 Task: Search one way flight ticket for 4 adults, 2 children, 2 infants in seat and 1 infant on lap in premium economy from Knoxville: Mcghee Tyson Airport to Riverton: Central Wyoming Regional Airport (was Riverton Regional) on 8-4-2023. Choice of flights is United. Number of bags: 2 checked bags. Price is upto 74000. Outbound departure time preference is 8:30.
Action: Mouse moved to (339, 417)
Screenshot: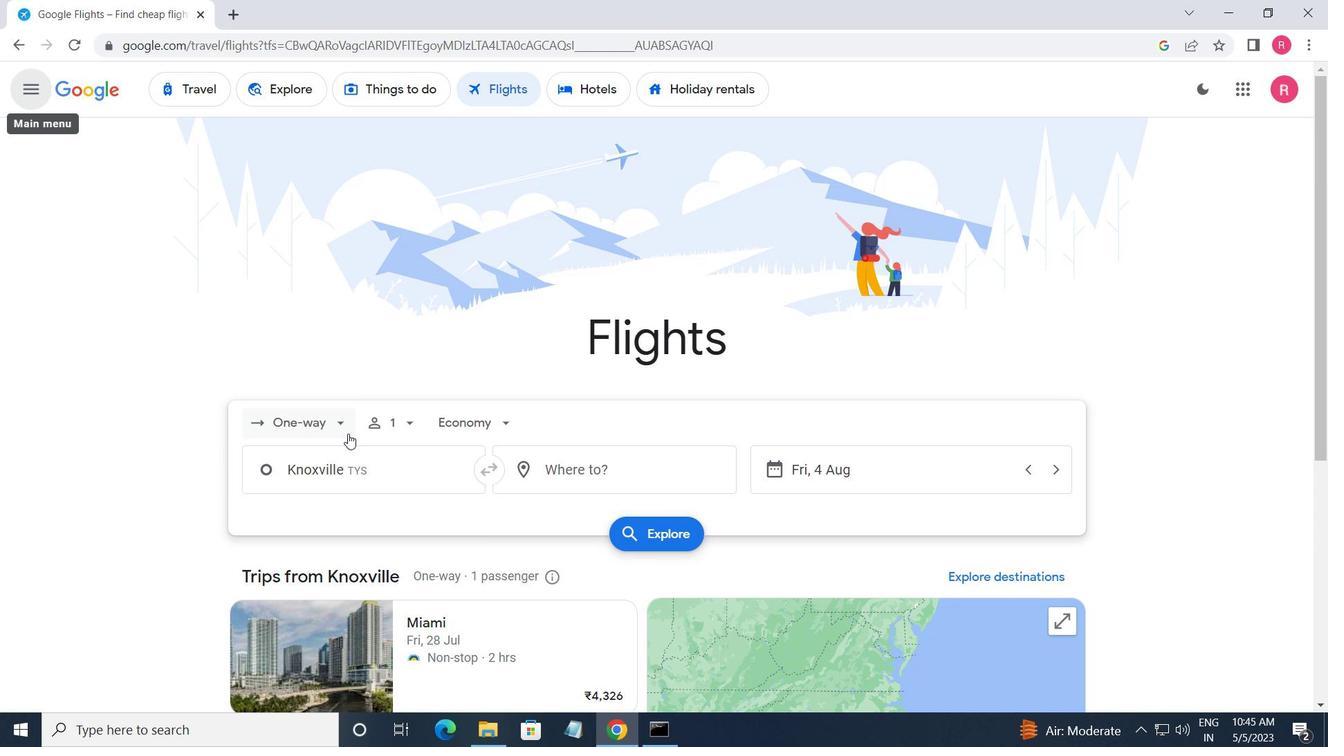 
Action: Mouse pressed left at (339, 417)
Screenshot: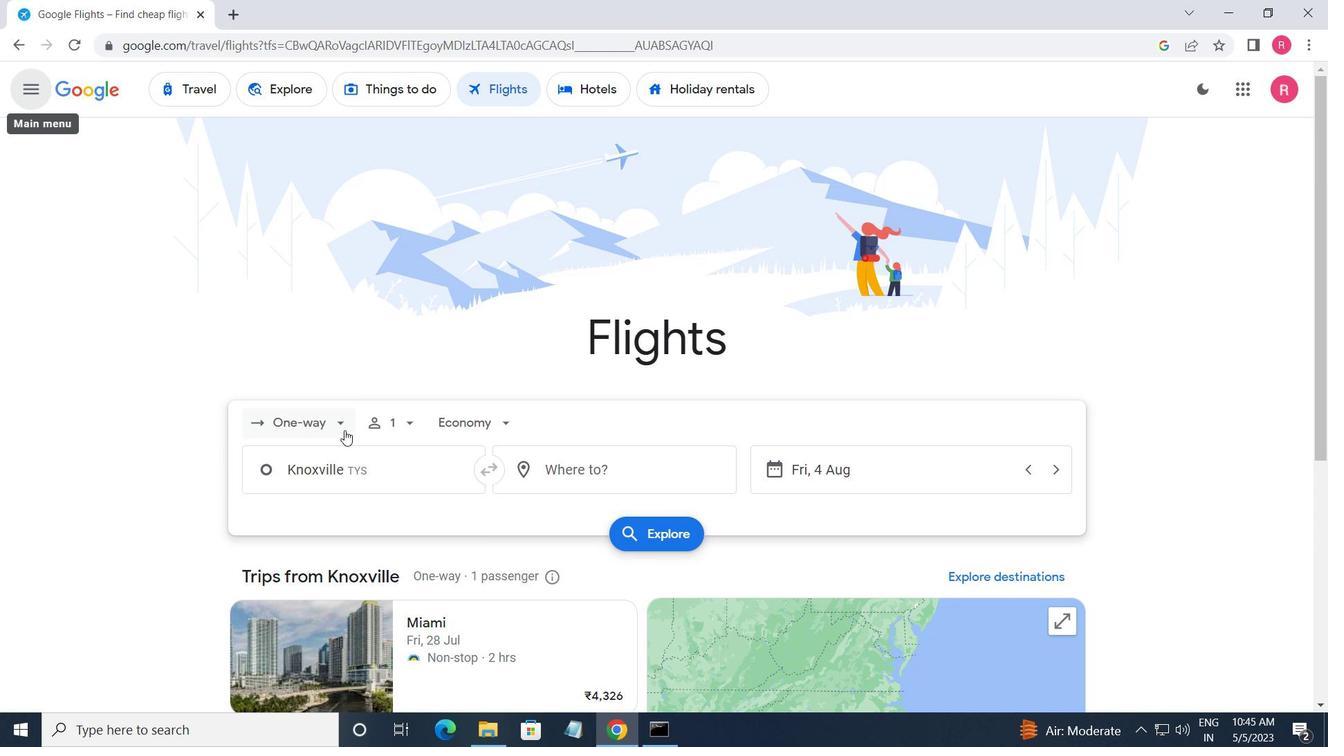 
Action: Mouse moved to (348, 505)
Screenshot: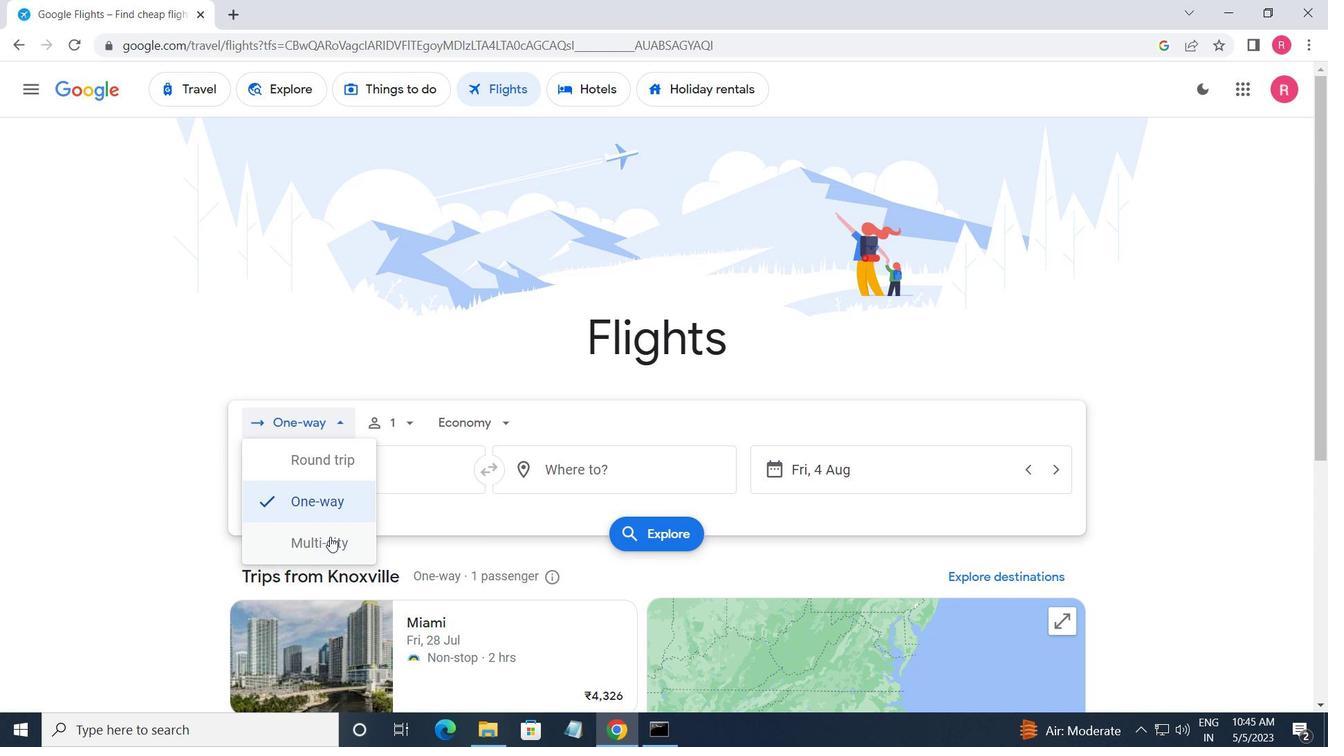 
Action: Mouse pressed left at (348, 505)
Screenshot: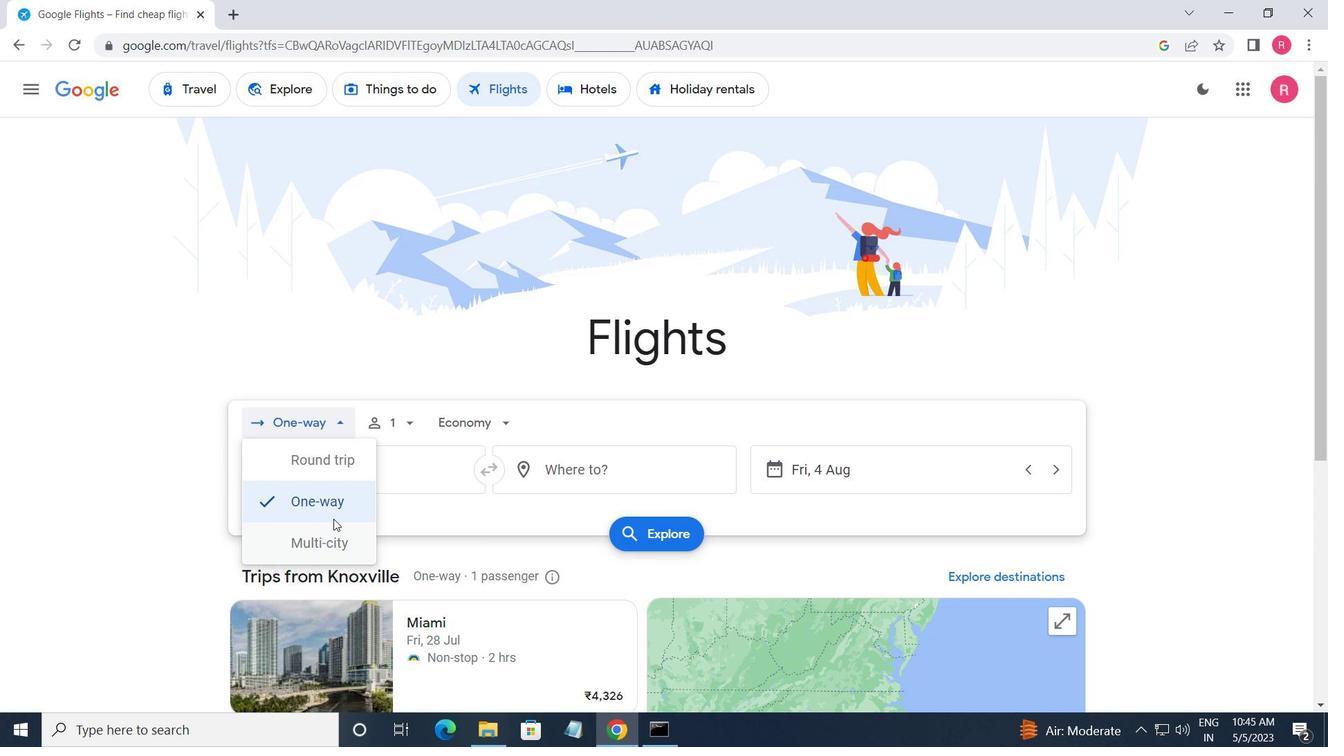 
Action: Mouse moved to (394, 426)
Screenshot: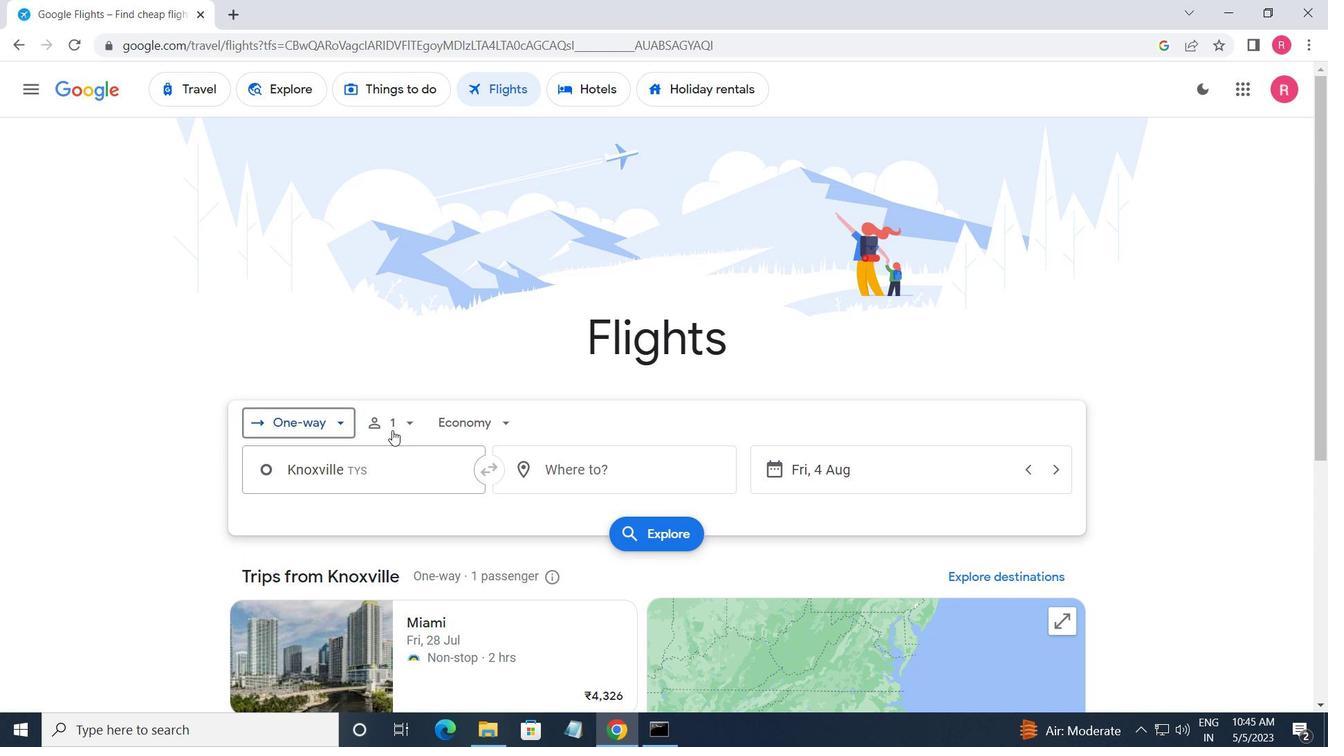 
Action: Mouse pressed left at (394, 426)
Screenshot: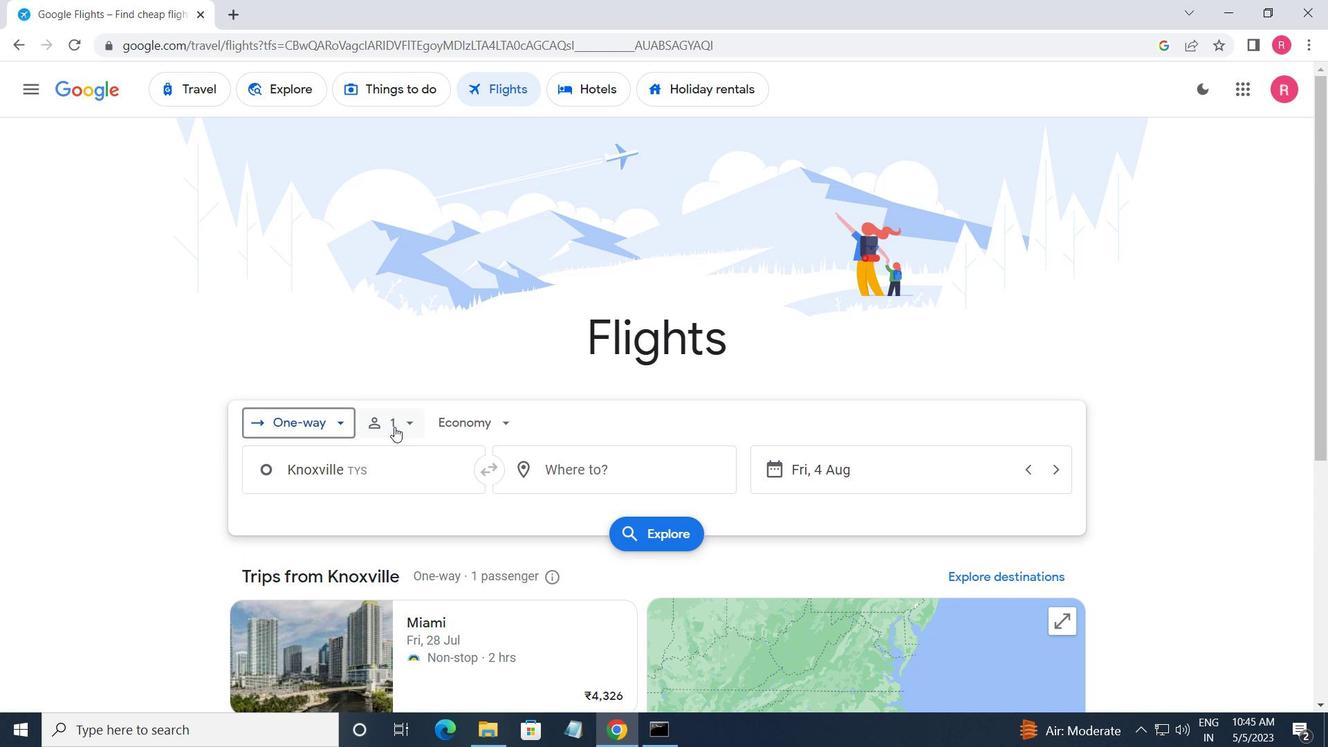 
Action: Mouse moved to (542, 476)
Screenshot: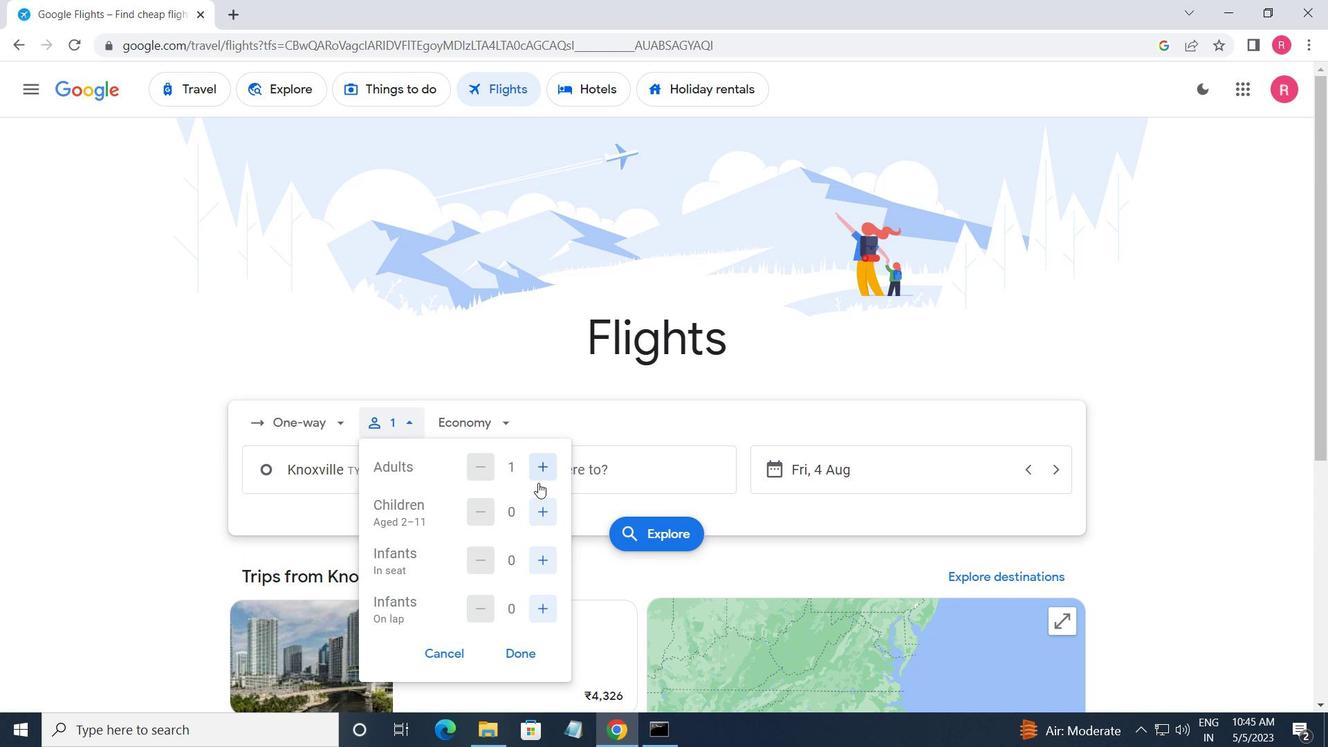 
Action: Mouse pressed left at (542, 476)
Screenshot: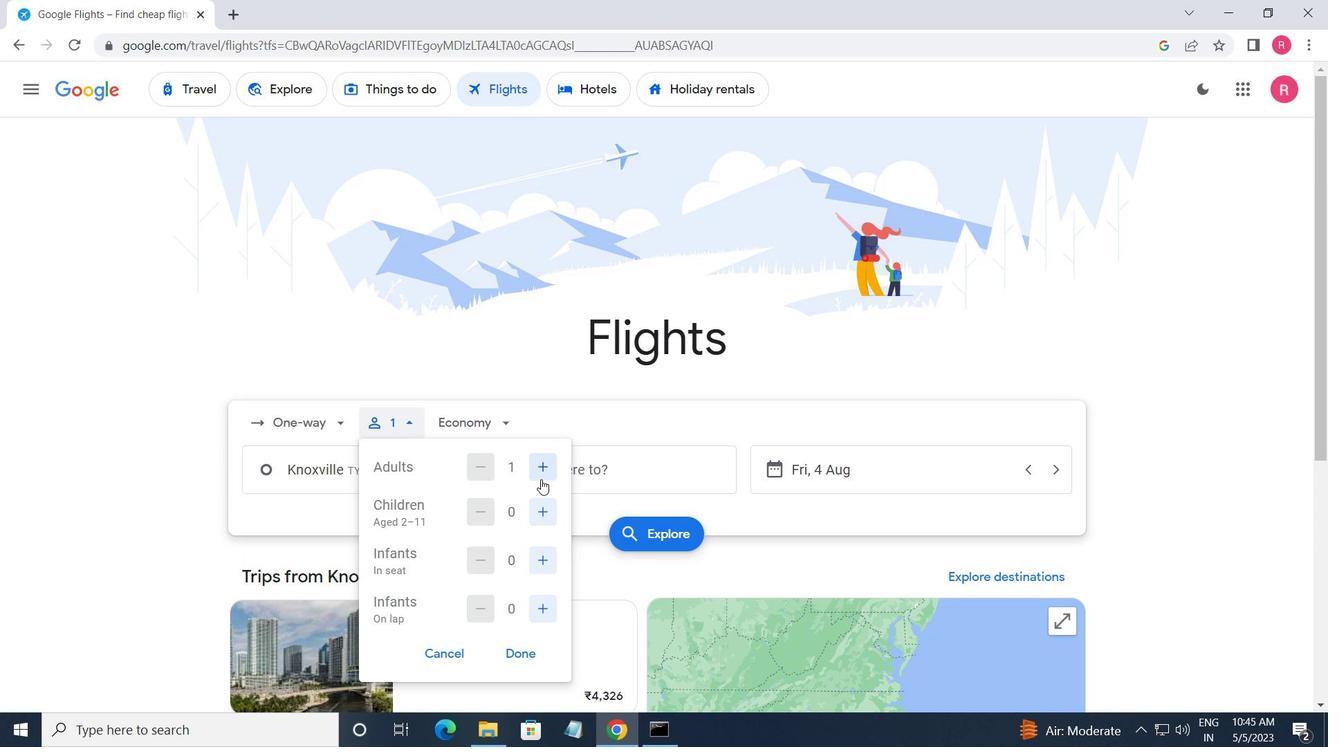 
Action: Mouse pressed left at (542, 476)
Screenshot: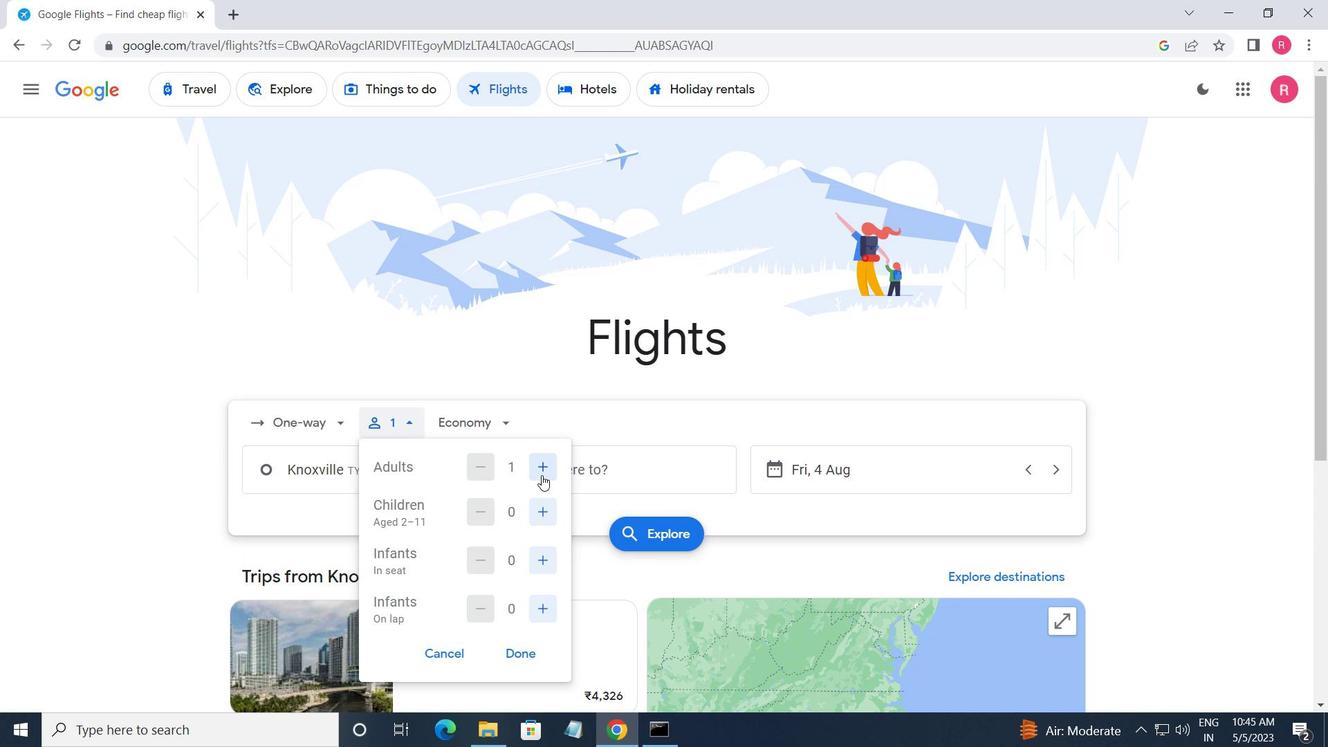 
Action: Mouse pressed left at (542, 476)
Screenshot: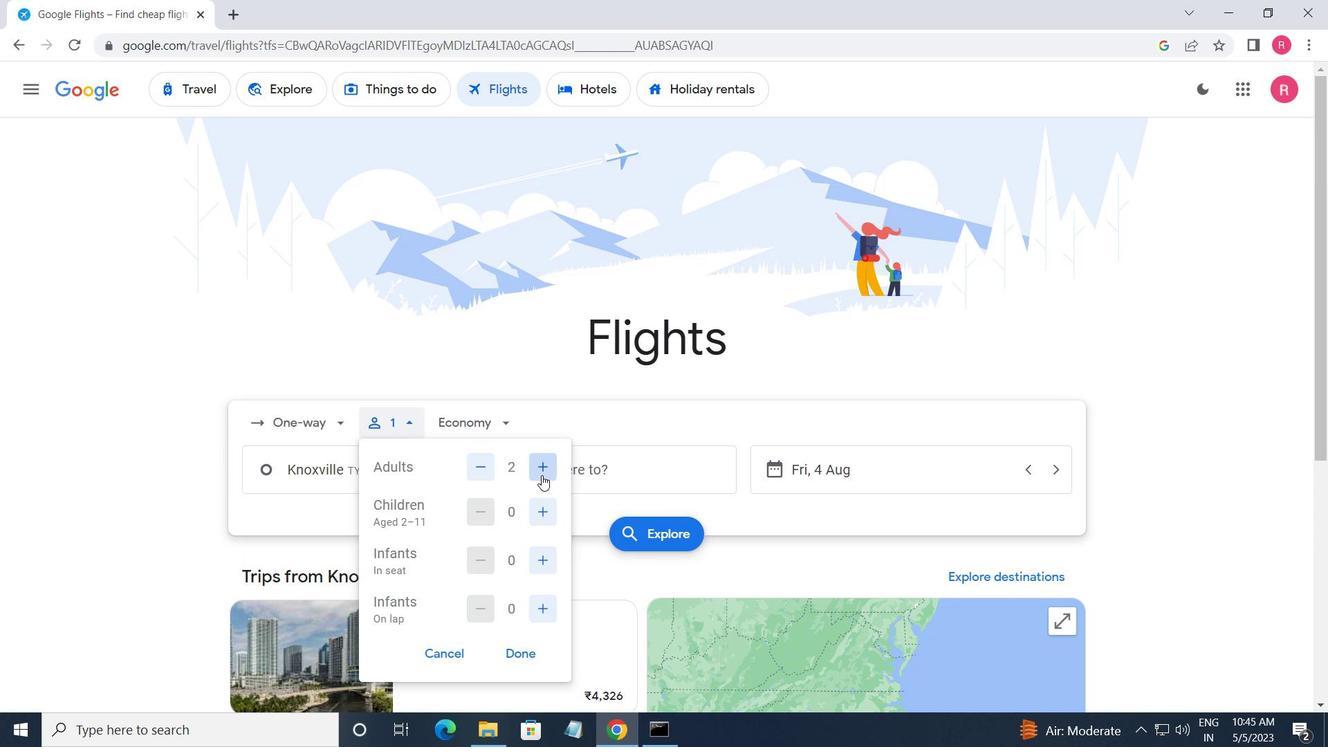 
Action: Mouse moved to (552, 520)
Screenshot: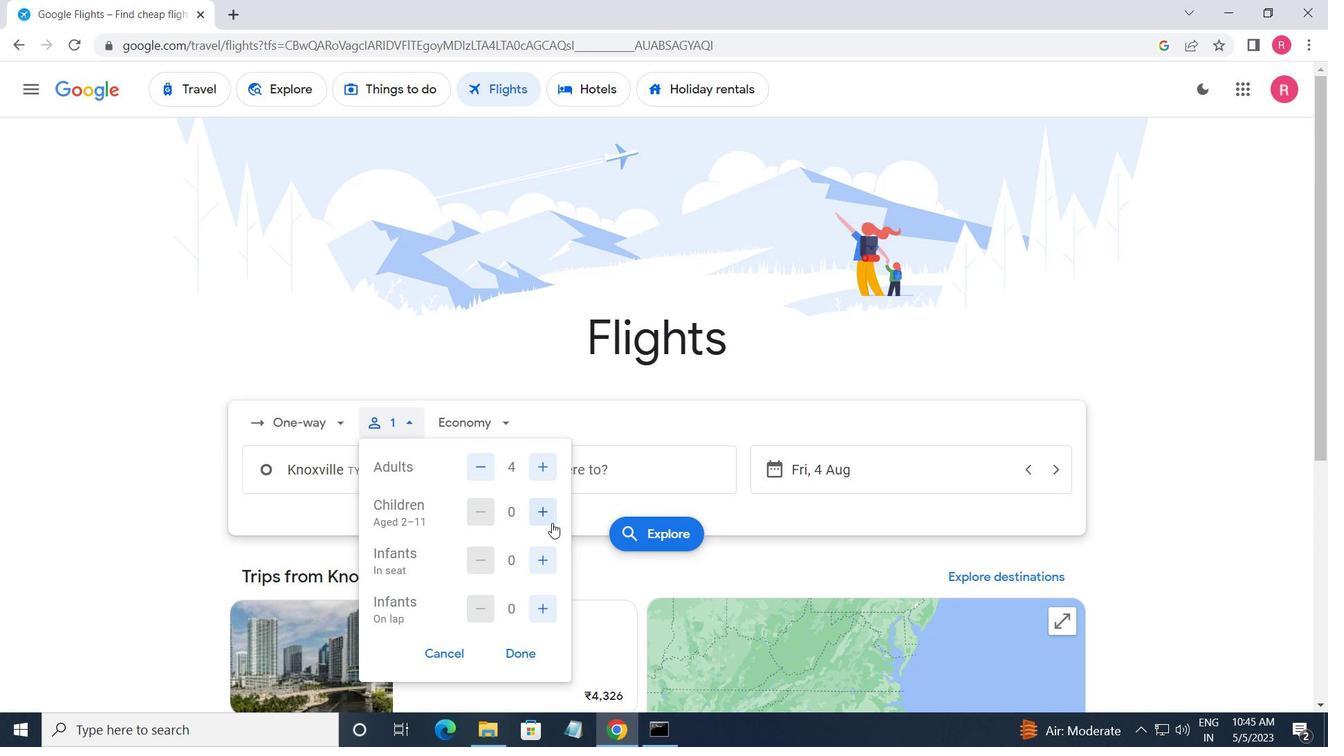 
Action: Mouse pressed left at (552, 520)
Screenshot: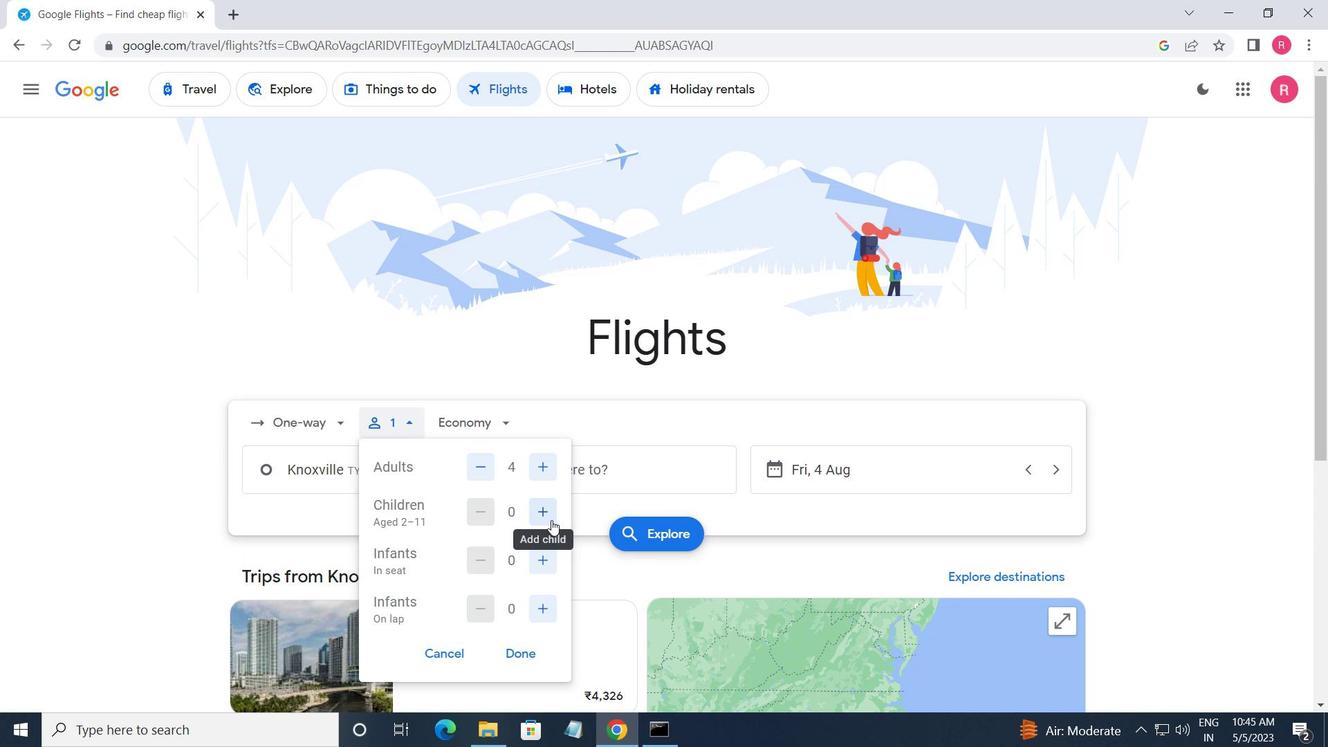 
Action: Mouse pressed left at (552, 520)
Screenshot: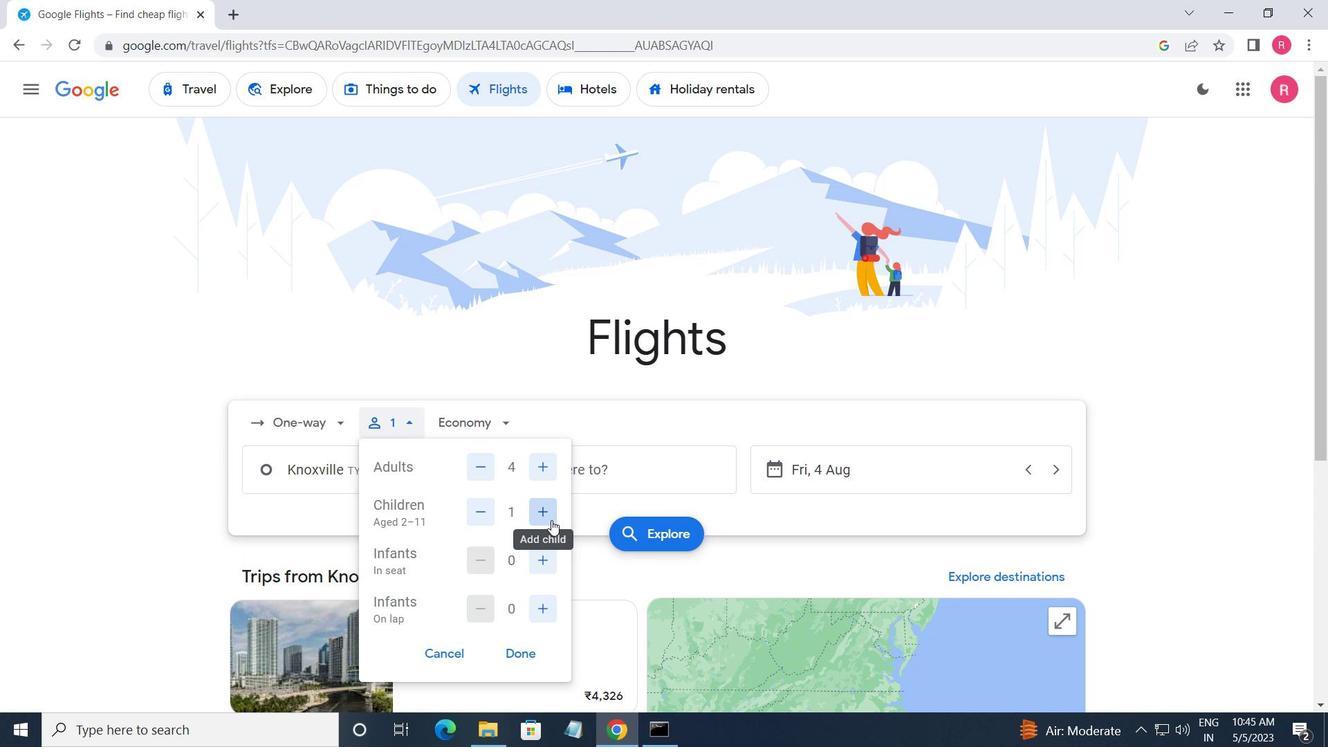 
Action: Mouse moved to (534, 554)
Screenshot: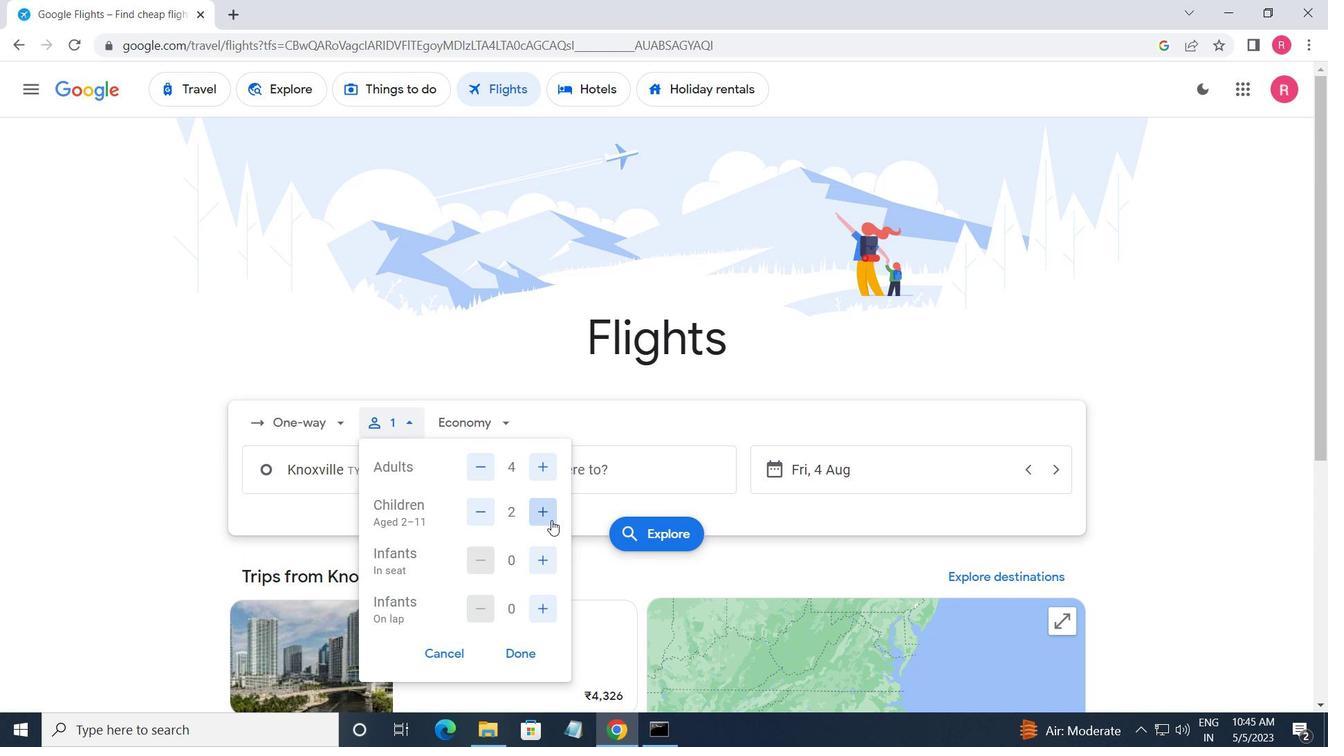 
Action: Mouse pressed left at (534, 554)
Screenshot: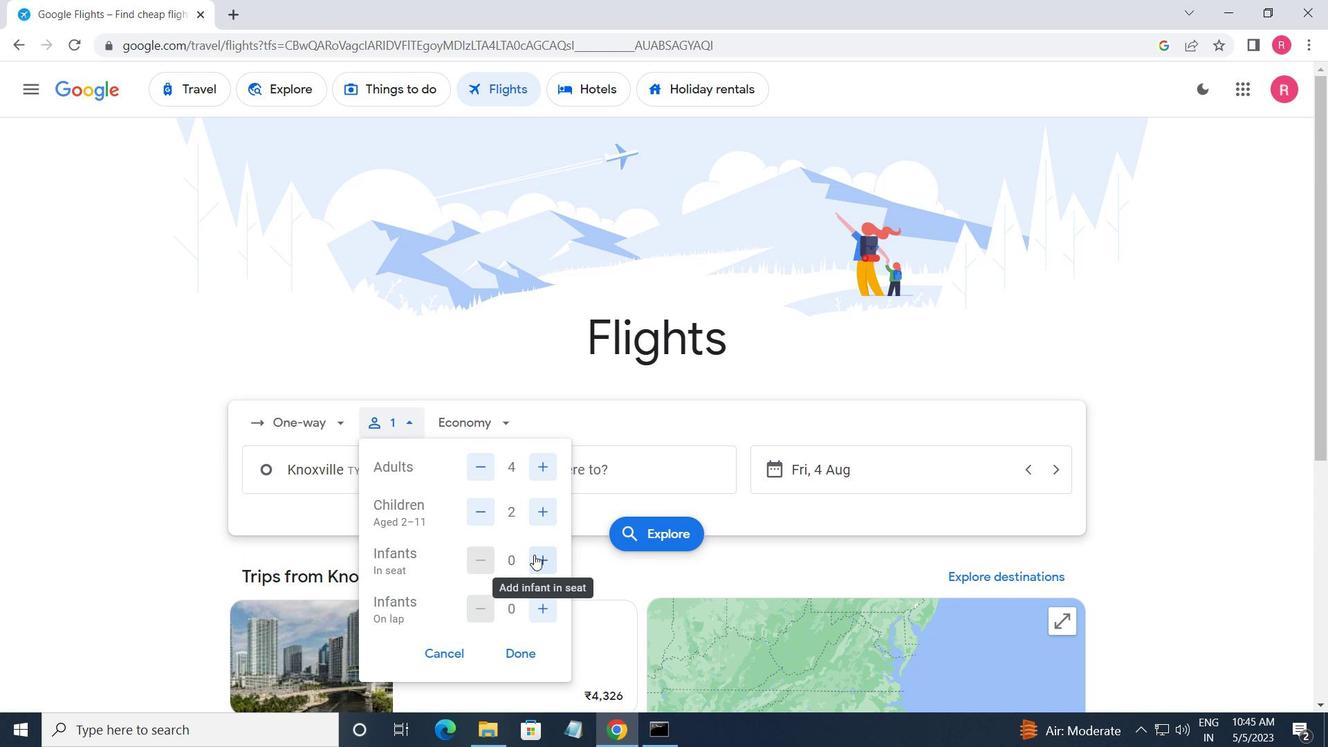 
Action: Mouse pressed left at (534, 554)
Screenshot: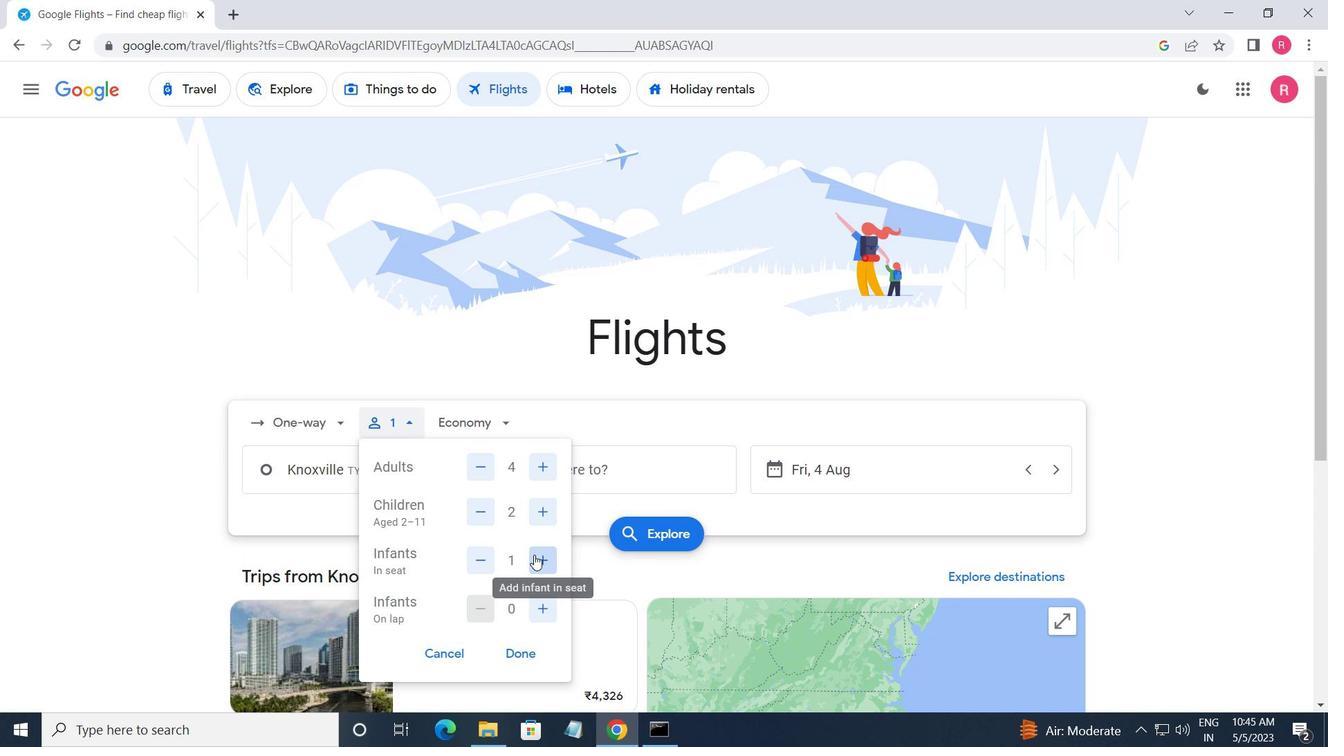 
Action: Mouse moved to (535, 617)
Screenshot: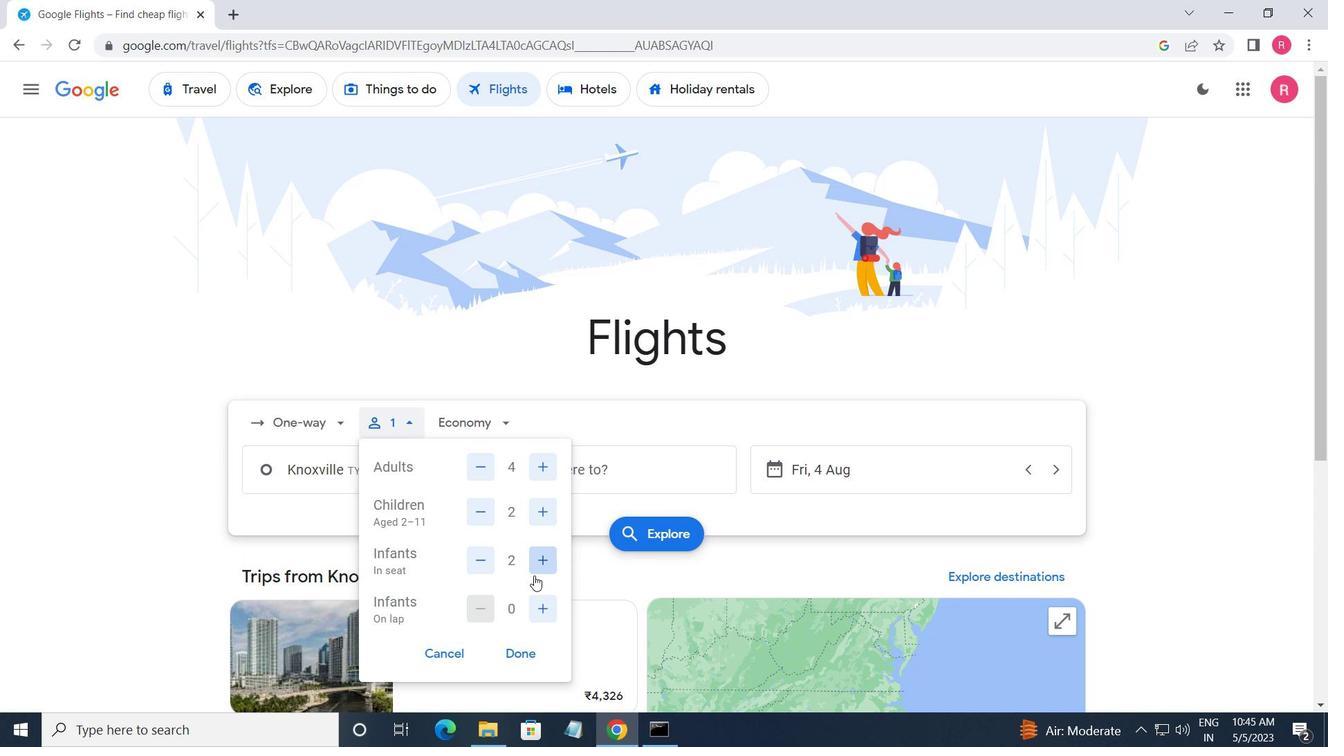 
Action: Mouse pressed left at (535, 617)
Screenshot: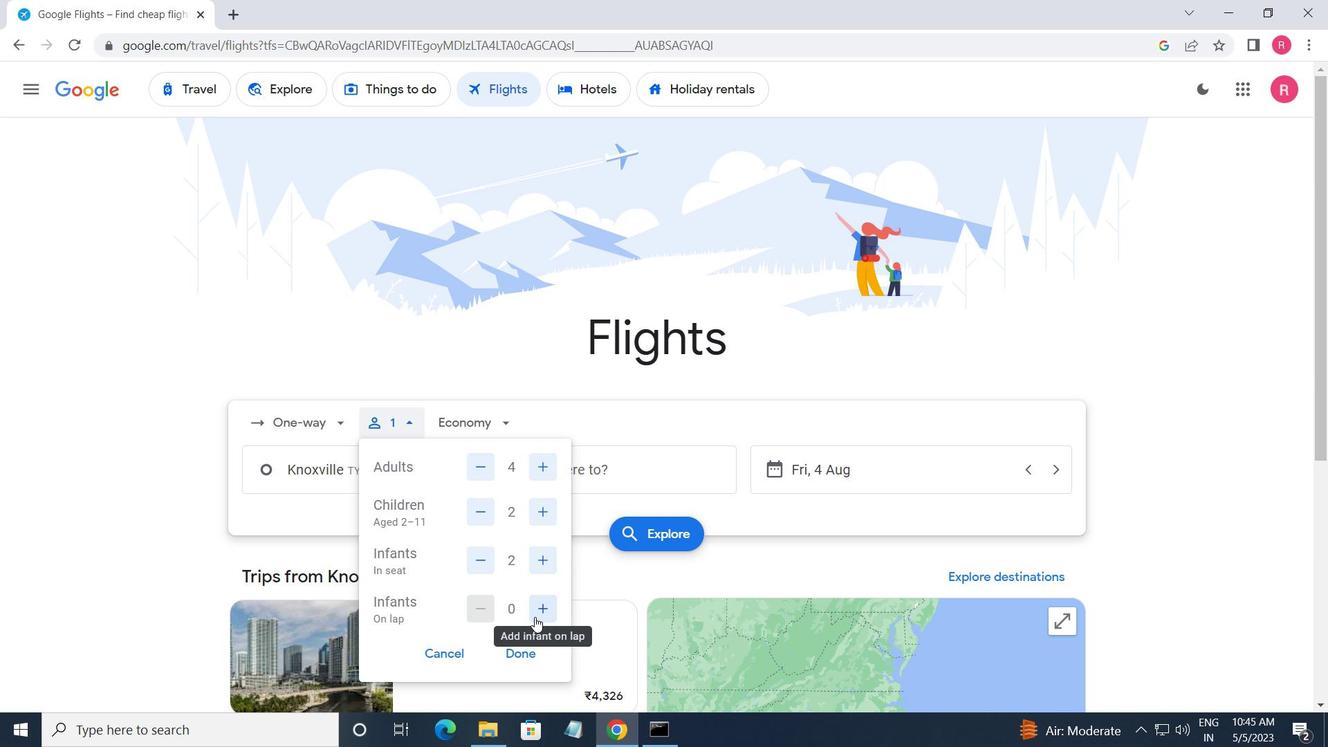 
Action: Mouse moved to (518, 655)
Screenshot: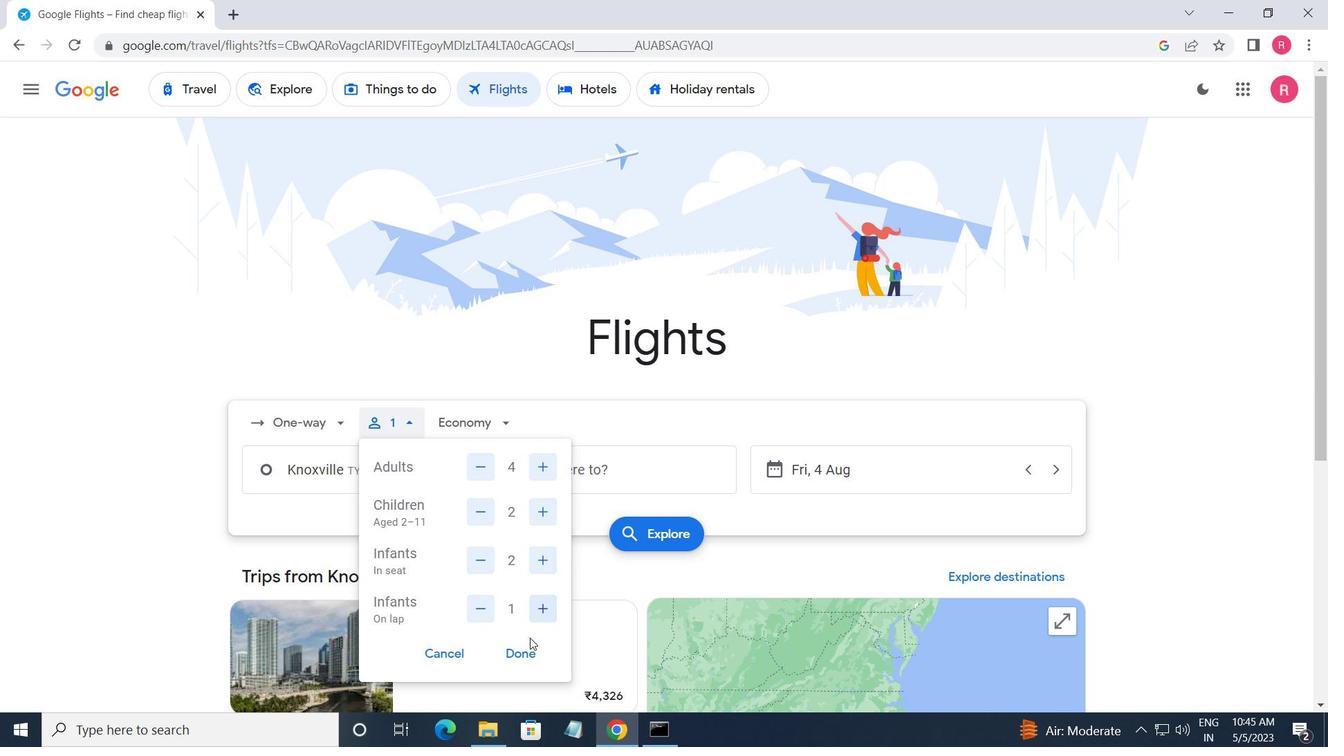 
Action: Mouse pressed left at (518, 655)
Screenshot: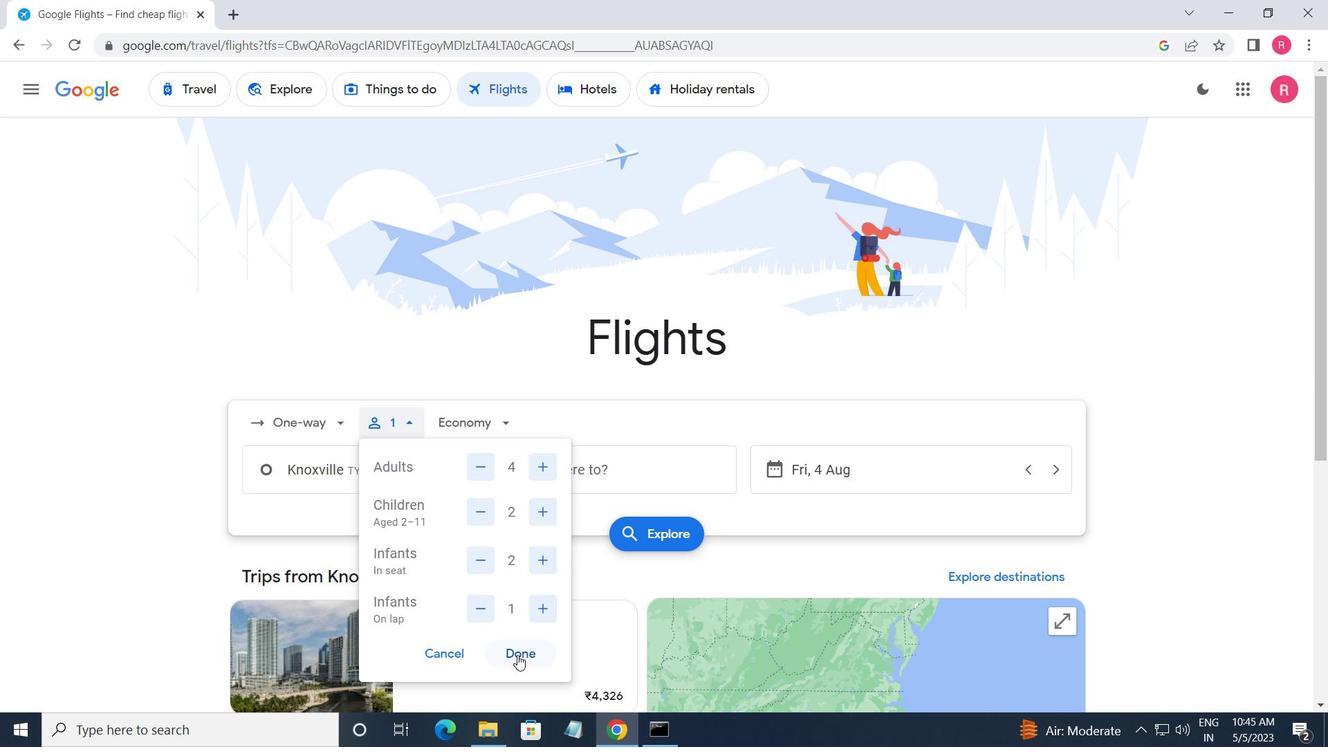 
Action: Mouse moved to (473, 419)
Screenshot: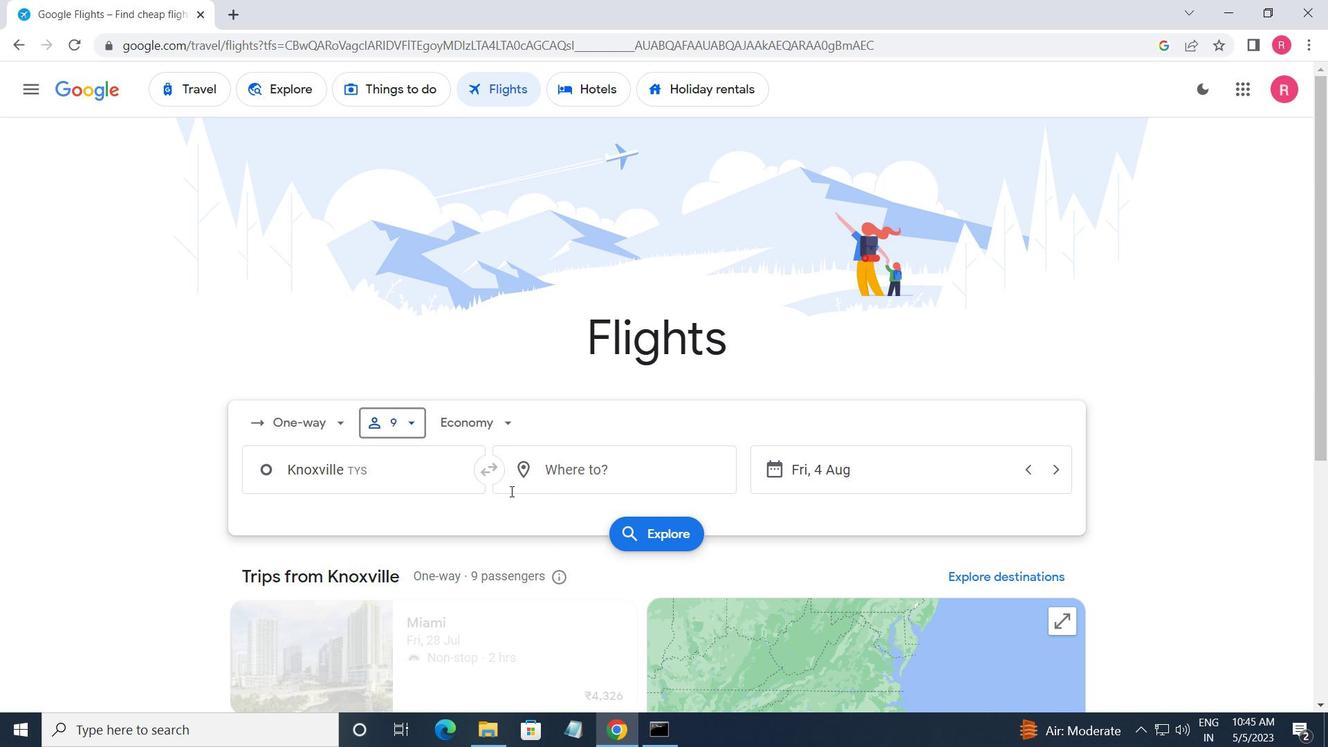 
Action: Mouse pressed left at (473, 419)
Screenshot: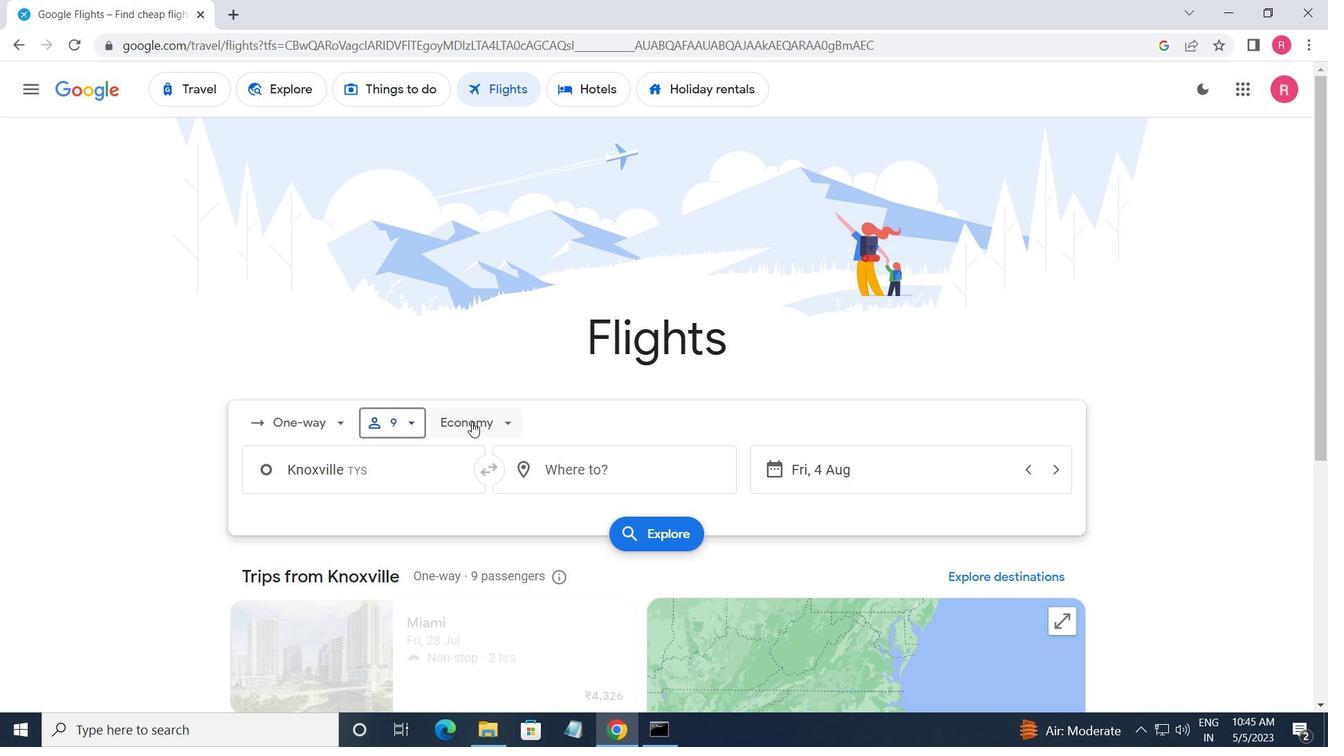 
Action: Mouse moved to (524, 498)
Screenshot: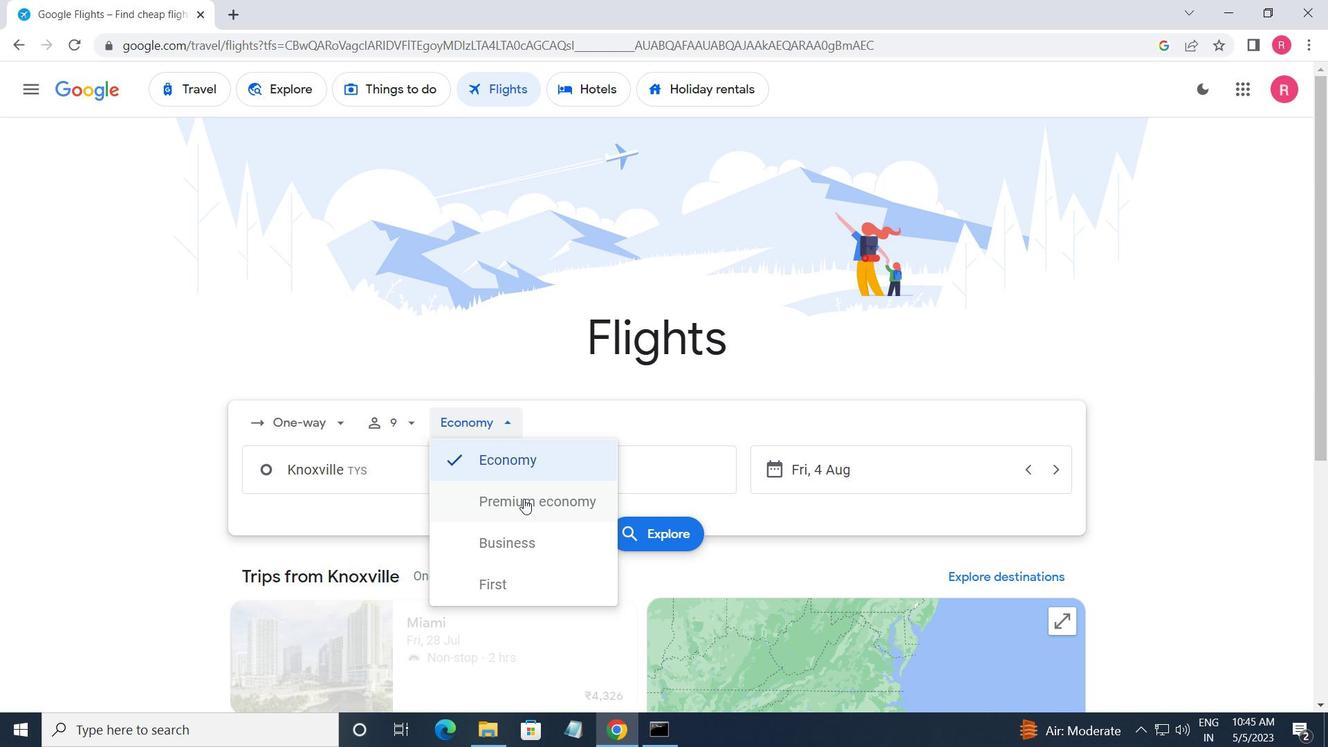 
Action: Mouse pressed left at (524, 498)
Screenshot: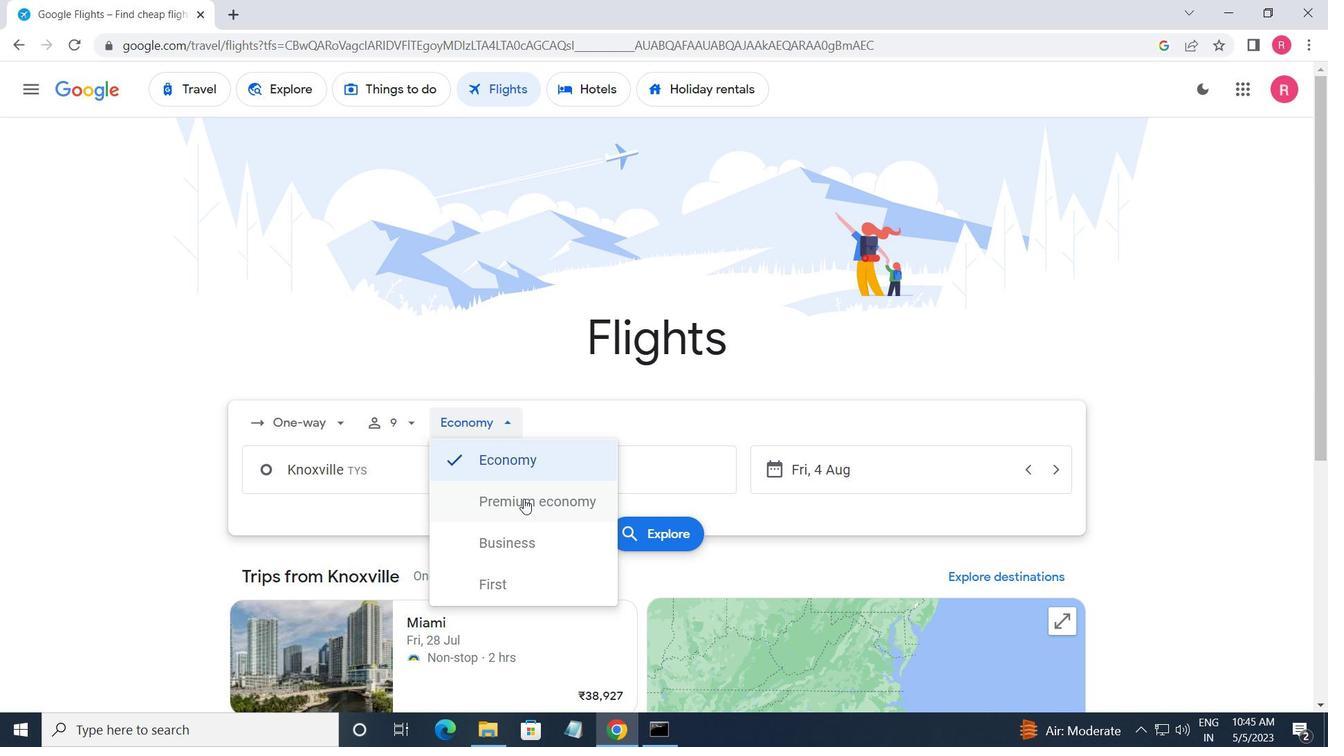 
Action: Mouse moved to (387, 474)
Screenshot: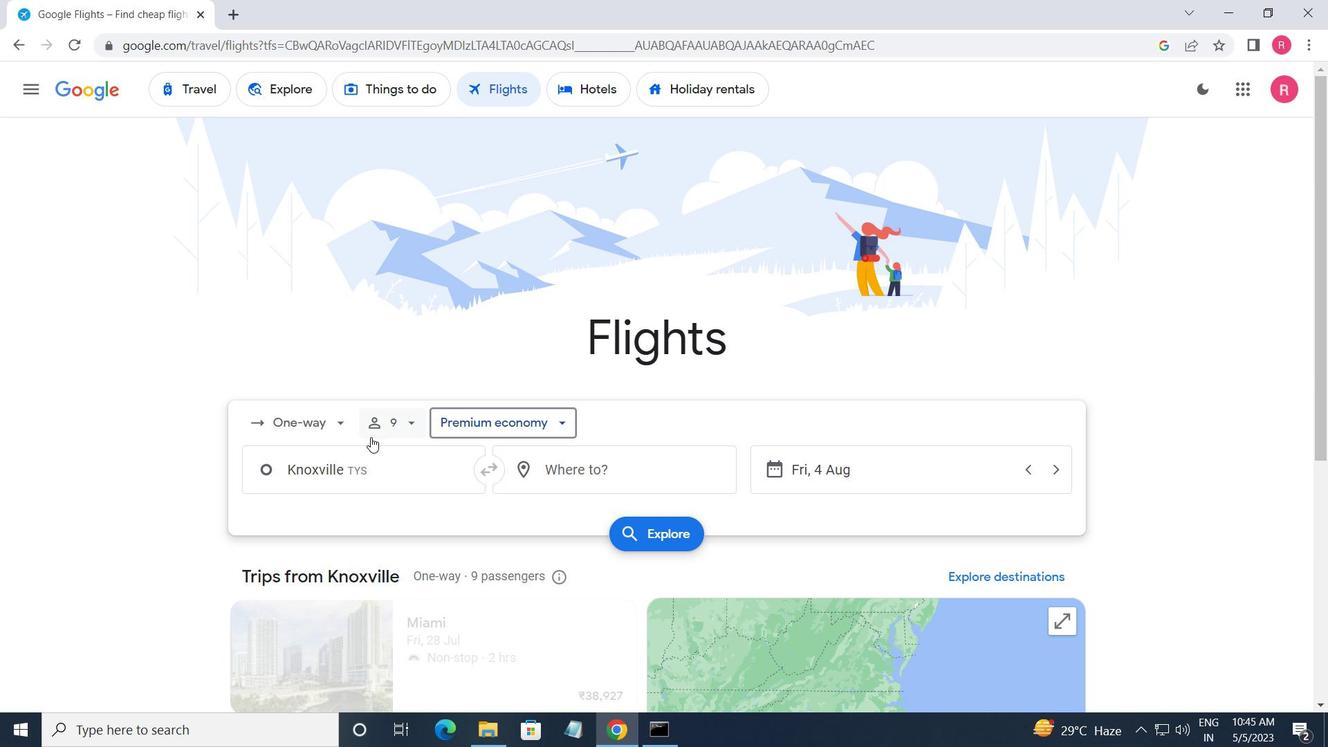 
Action: Mouse pressed left at (387, 474)
Screenshot: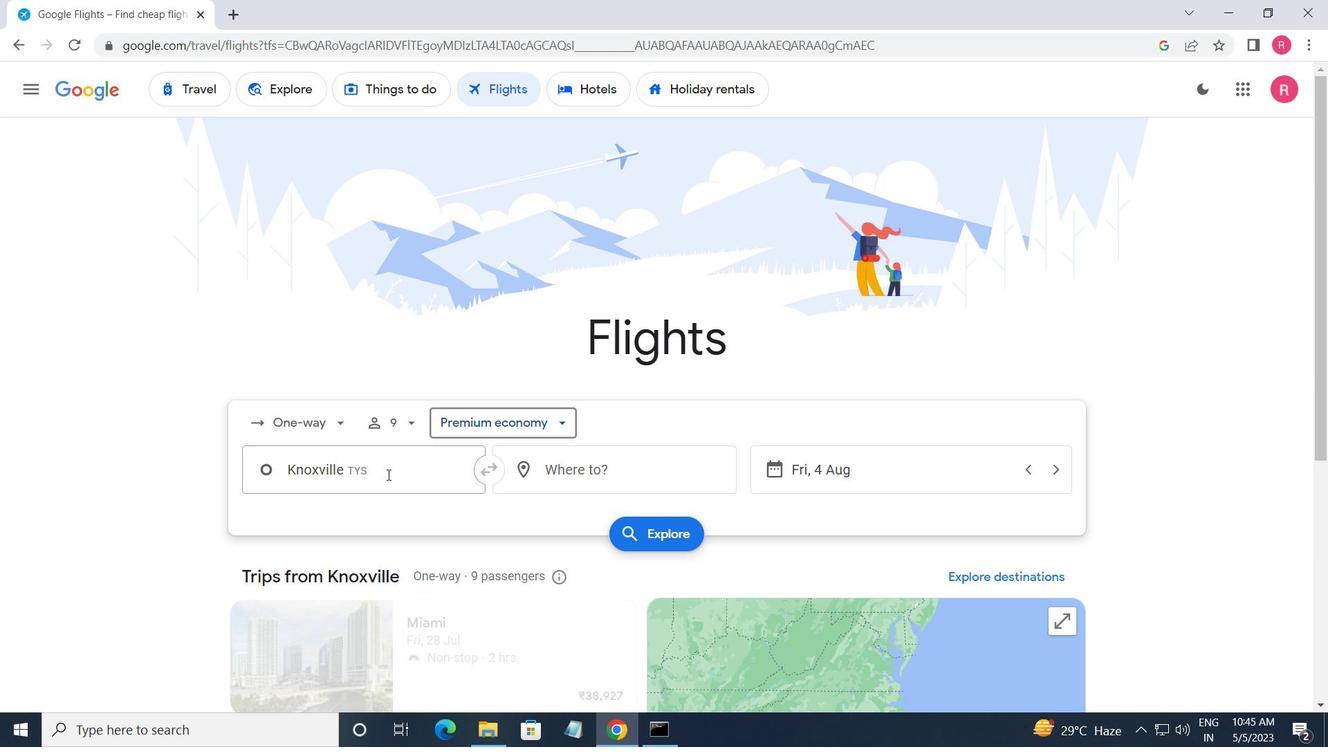 
Action: Mouse moved to (435, 563)
Screenshot: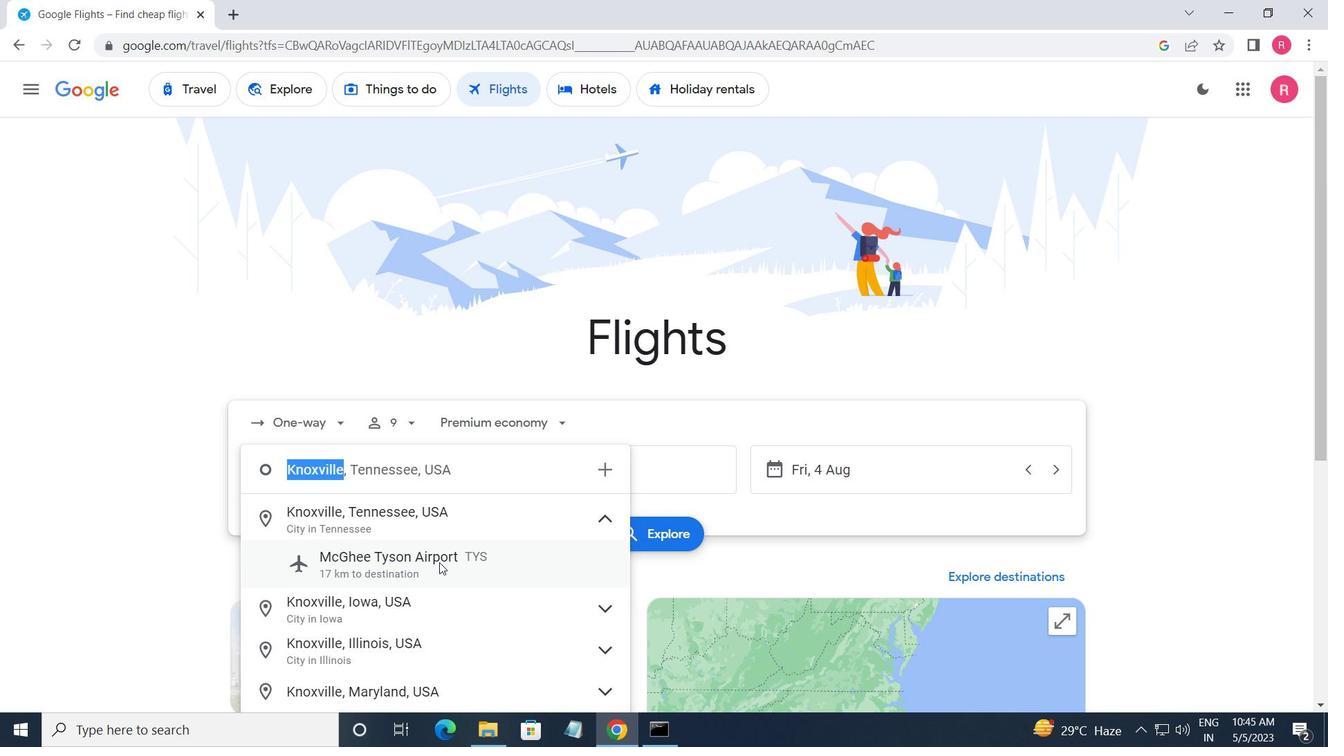 
Action: Mouse pressed left at (435, 563)
Screenshot: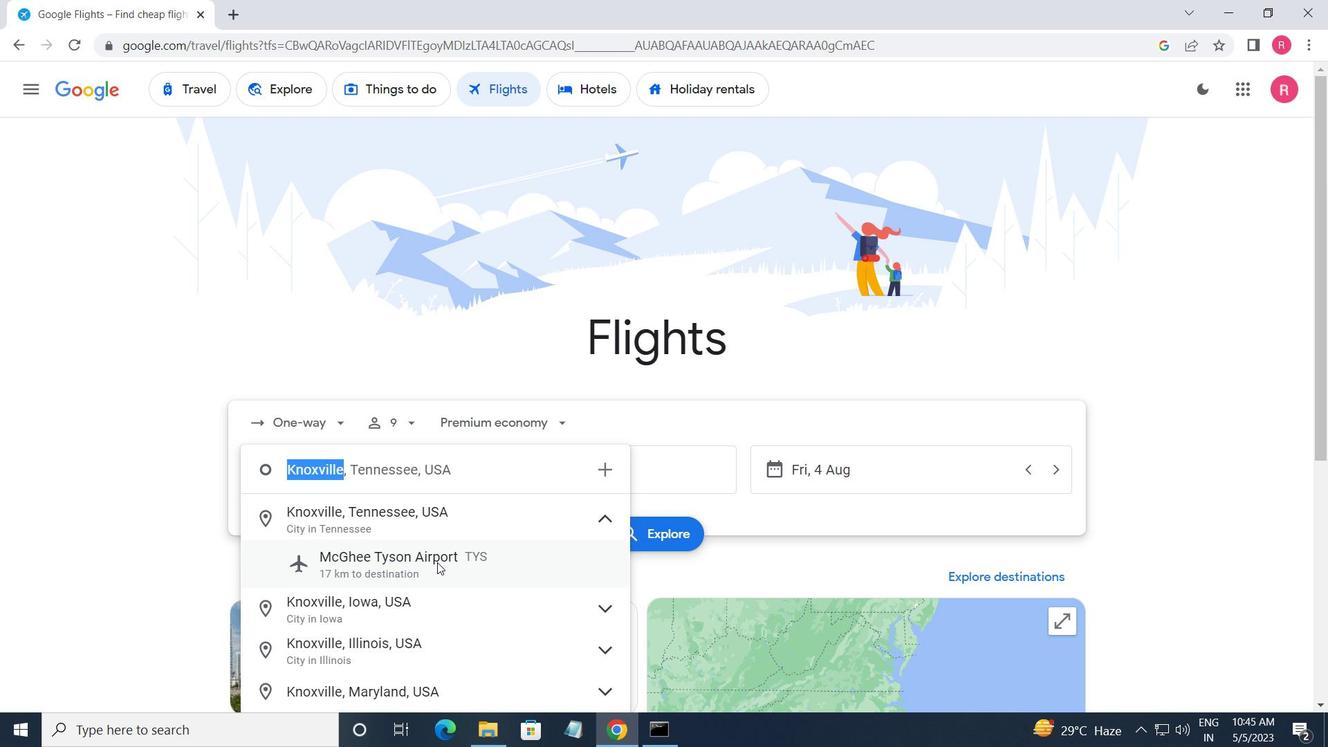 
Action: Mouse moved to (553, 467)
Screenshot: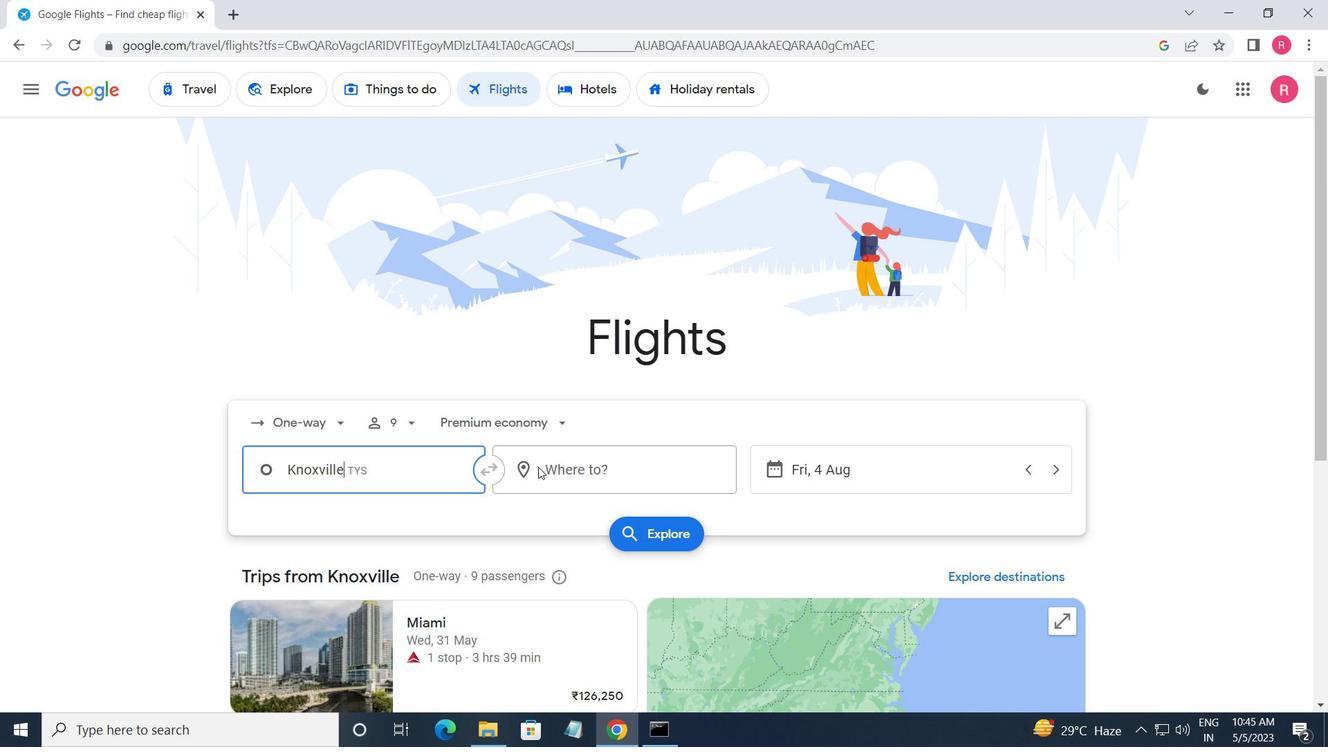 
Action: Mouse pressed left at (553, 467)
Screenshot: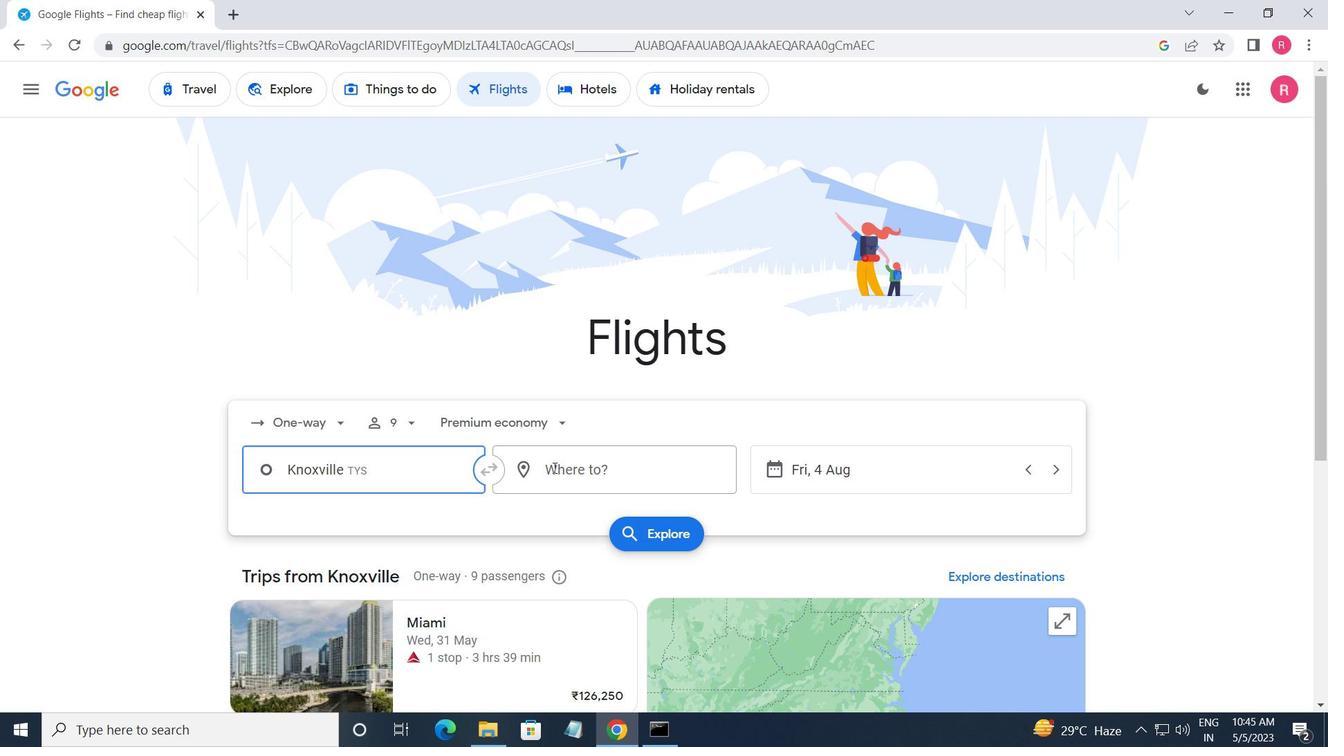 
Action: Mouse moved to (590, 641)
Screenshot: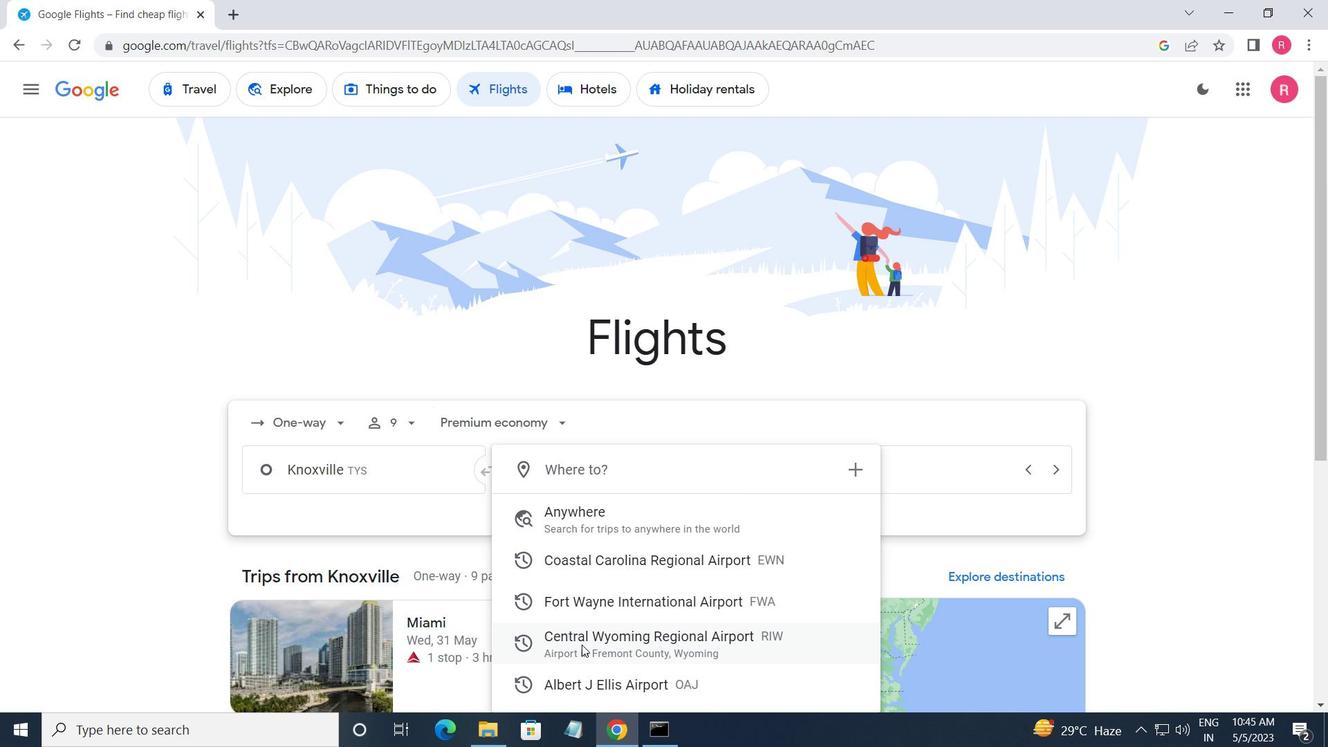 
Action: Mouse pressed left at (590, 641)
Screenshot: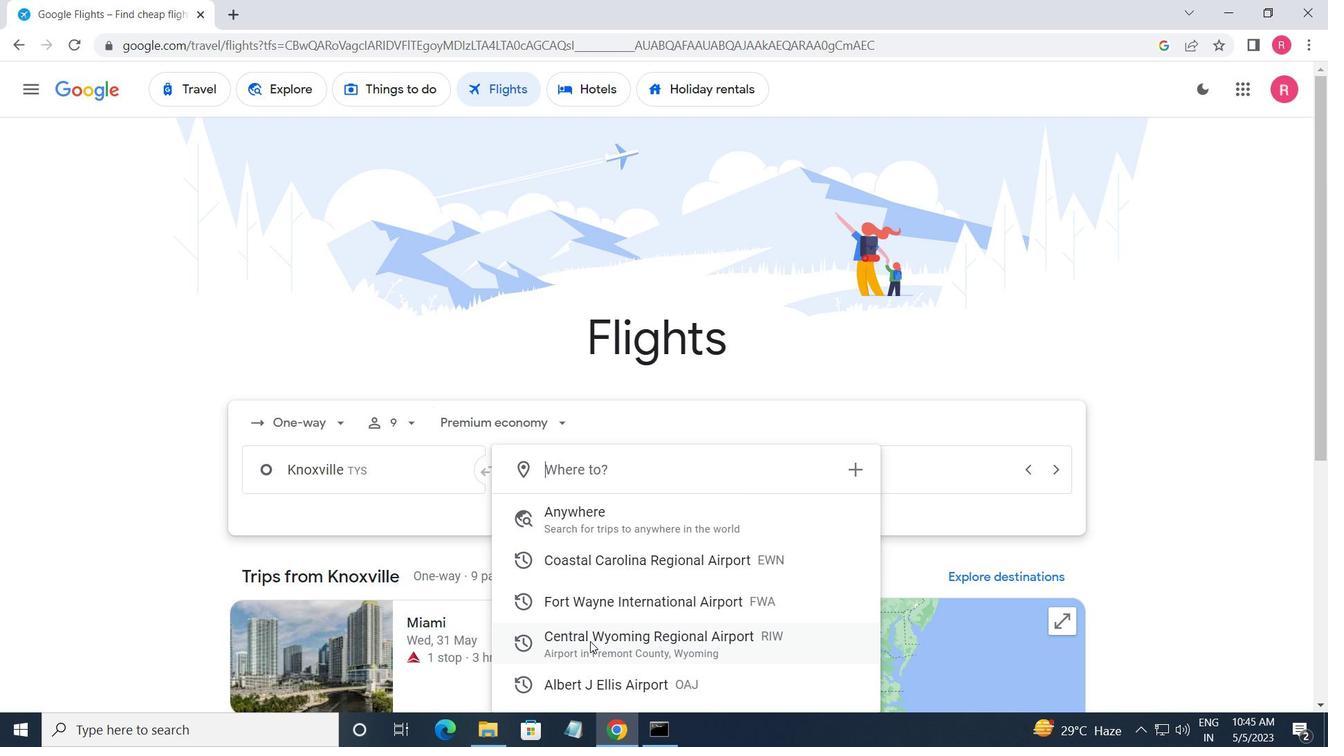 
Action: Mouse moved to (808, 475)
Screenshot: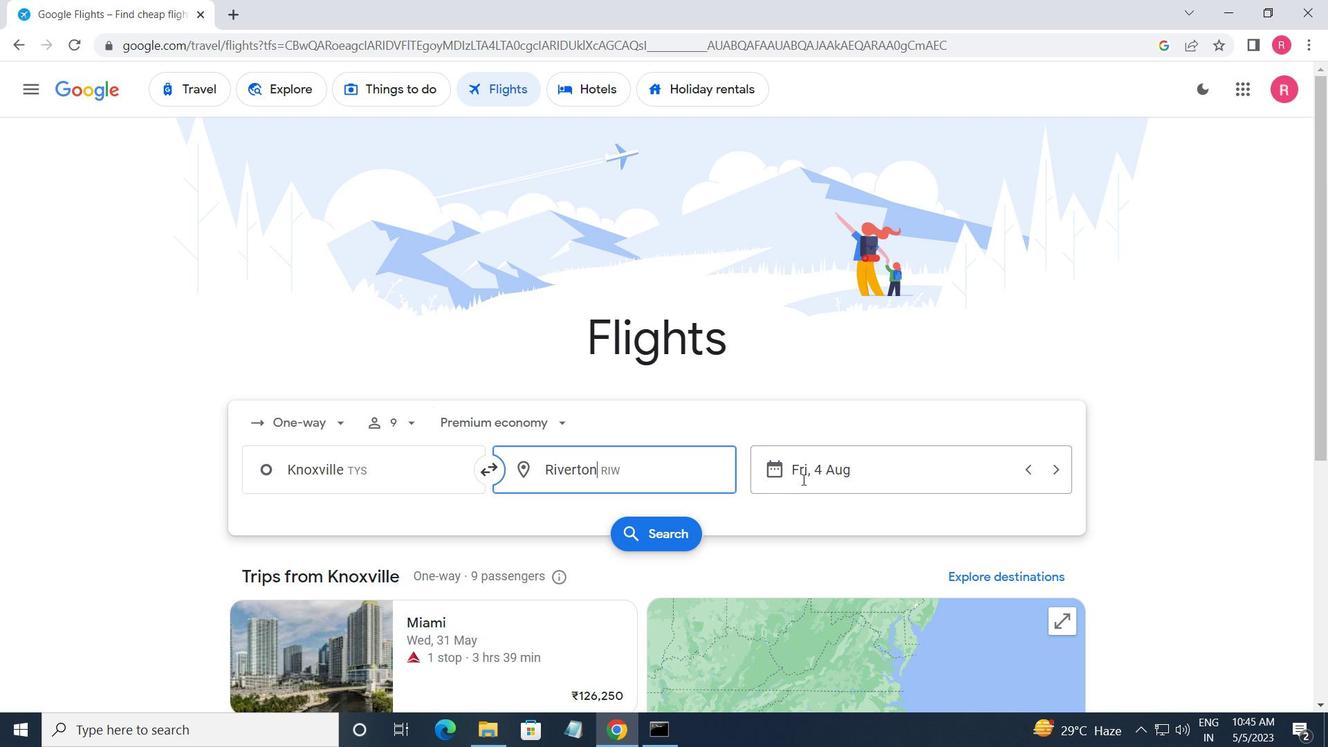 
Action: Mouse pressed left at (808, 475)
Screenshot: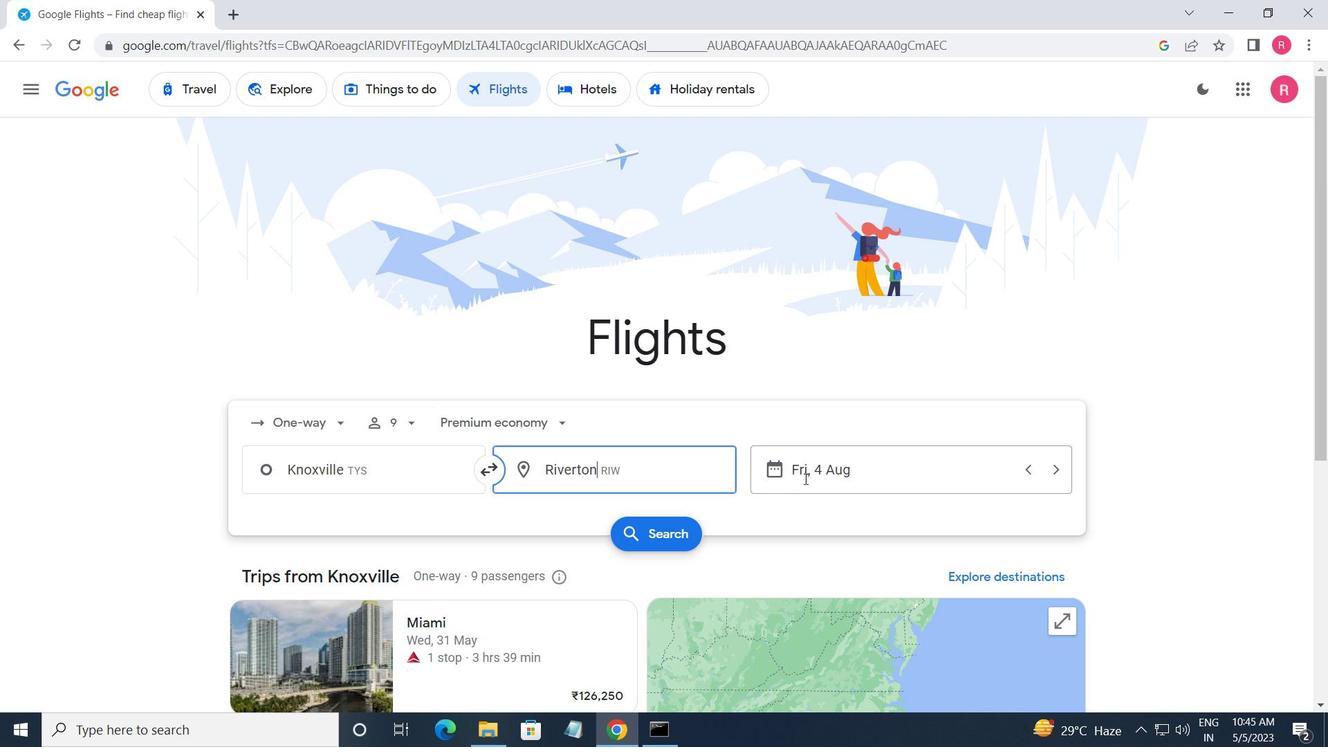 
Action: Mouse moved to (660, 400)
Screenshot: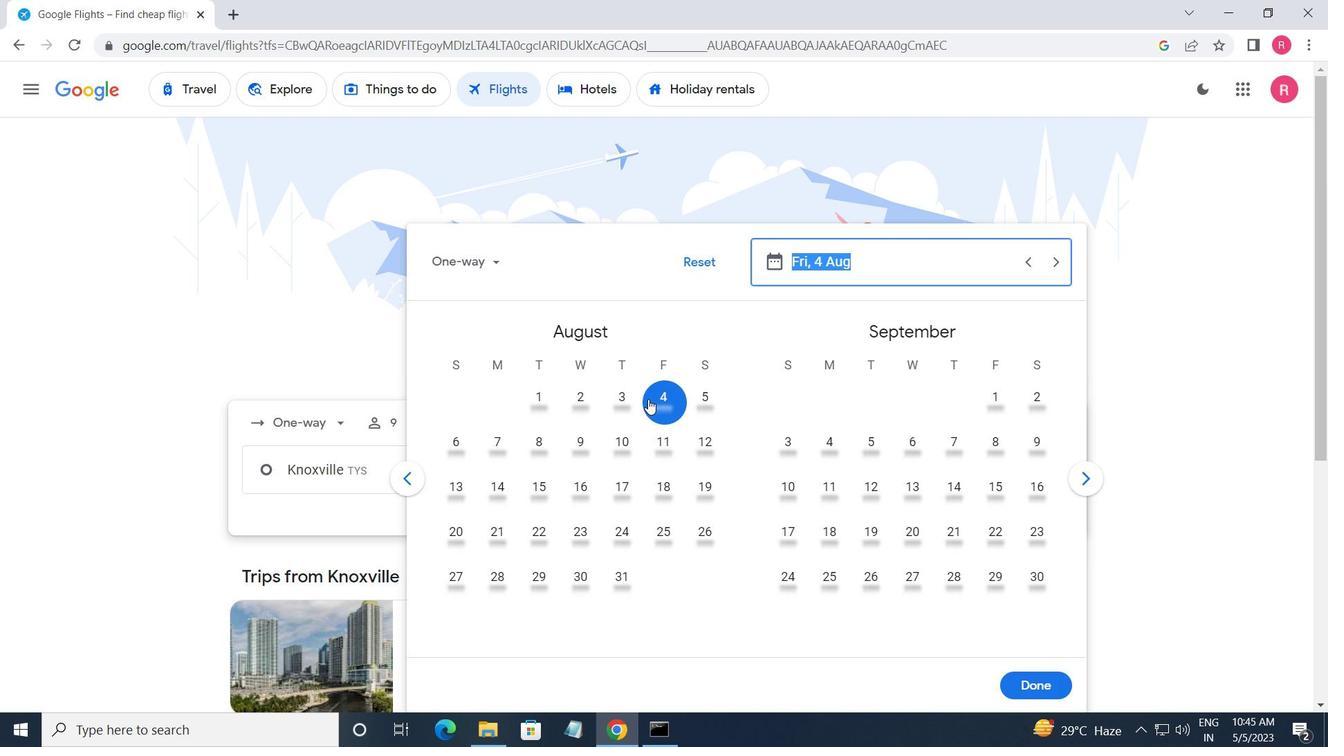 
Action: Mouse pressed left at (660, 400)
Screenshot: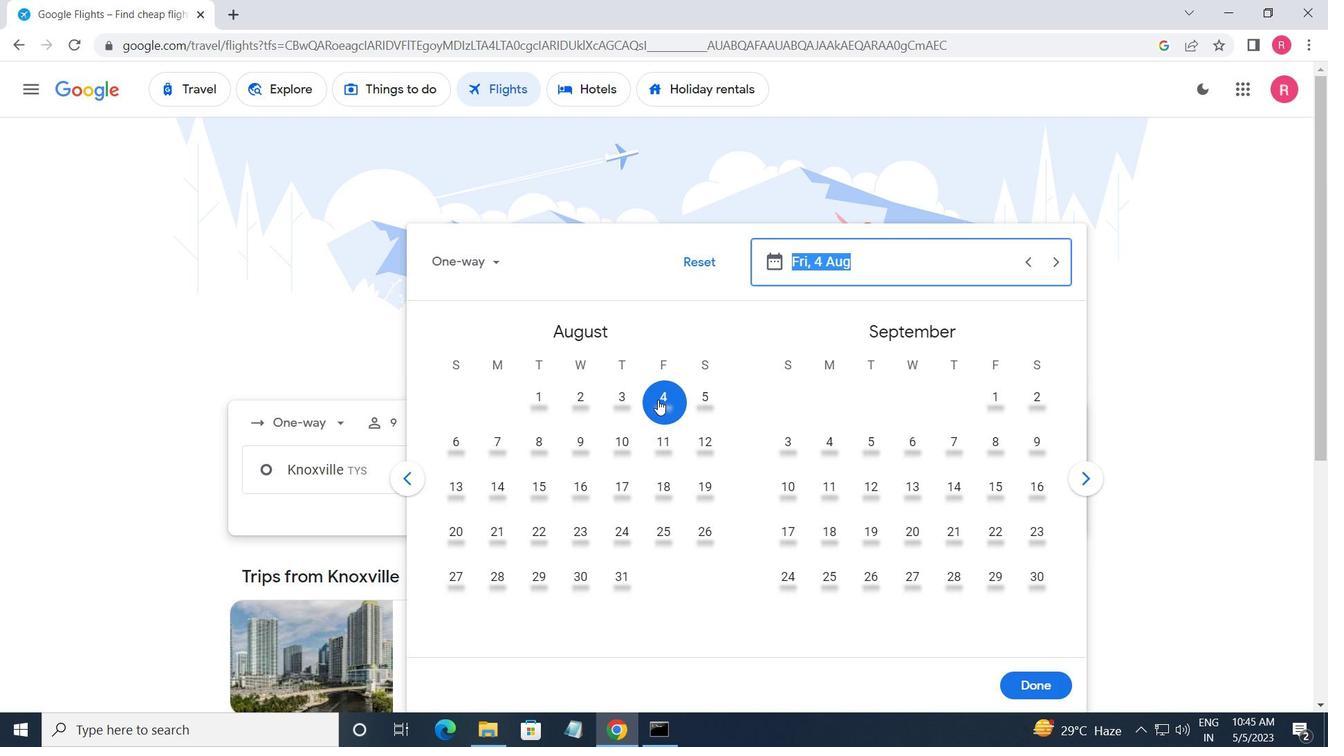 
Action: Mouse moved to (1021, 674)
Screenshot: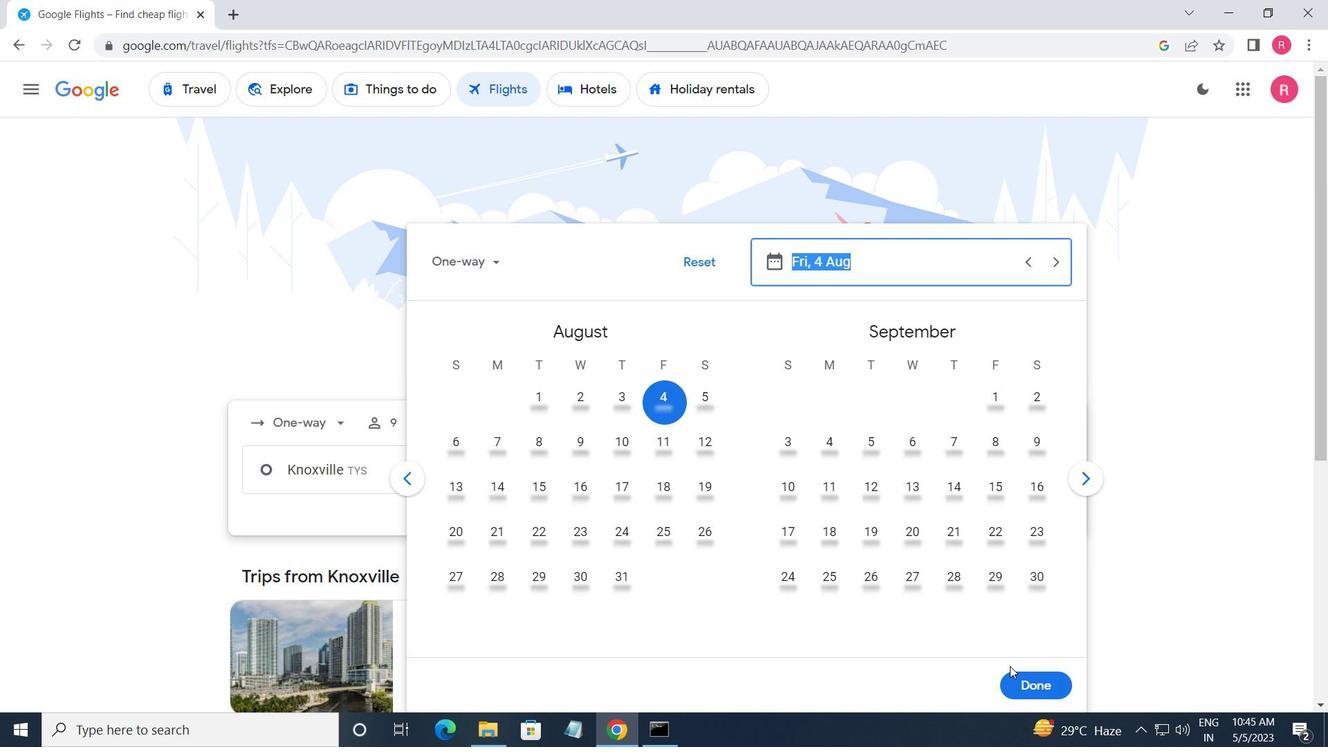 
Action: Mouse pressed left at (1021, 674)
Screenshot: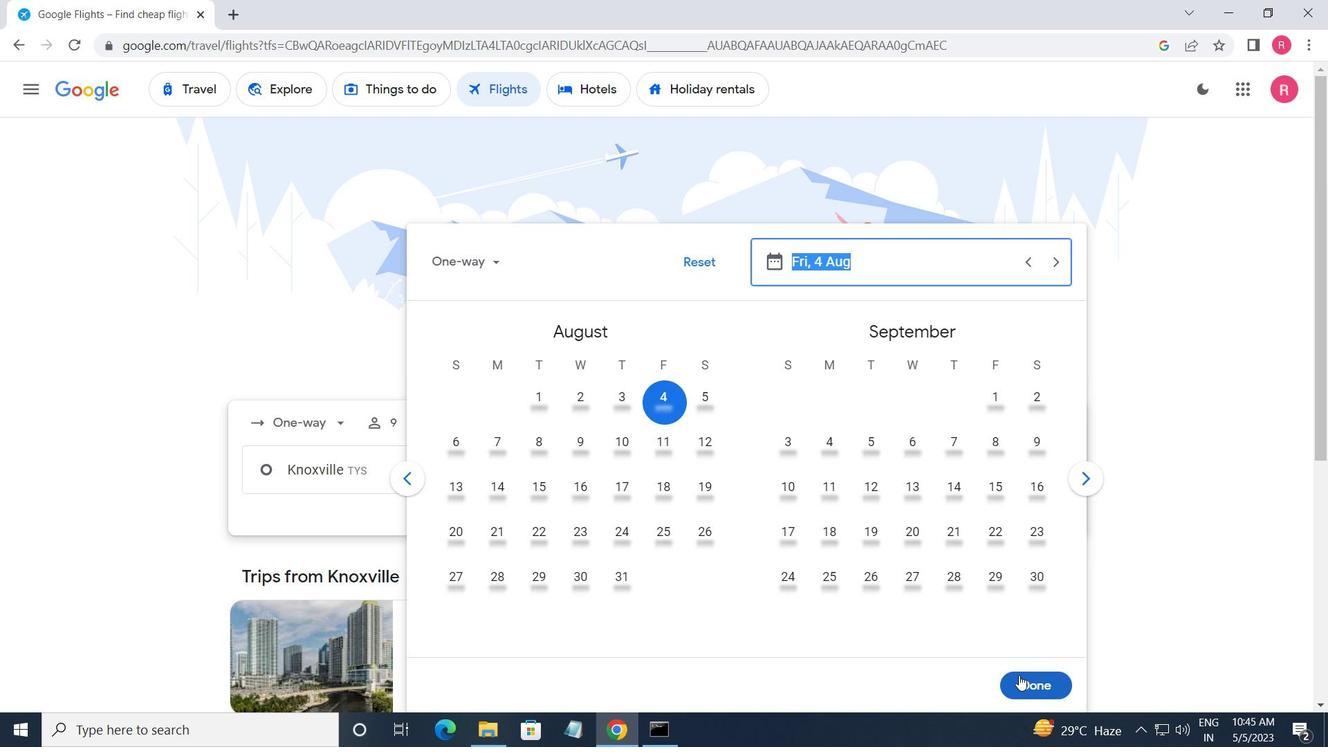 
Action: Mouse moved to (678, 535)
Screenshot: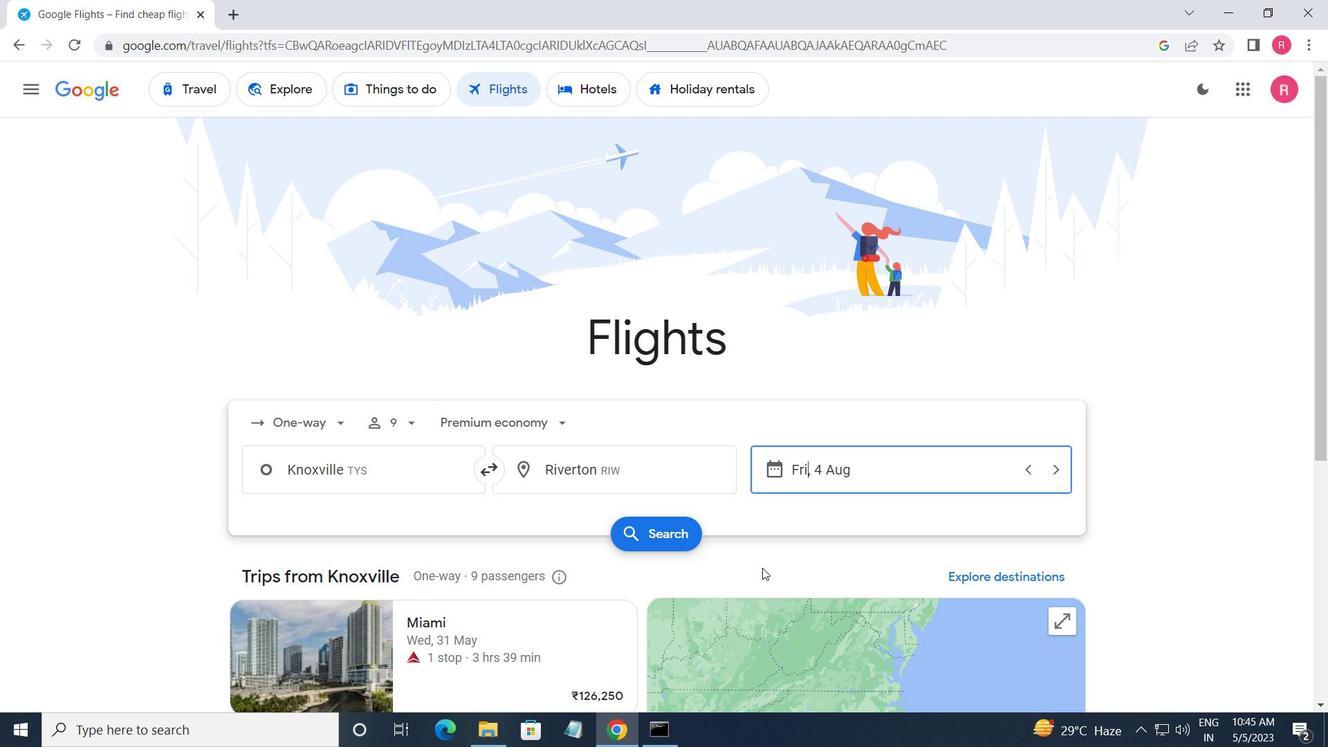 
Action: Mouse pressed left at (678, 535)
Screenshot: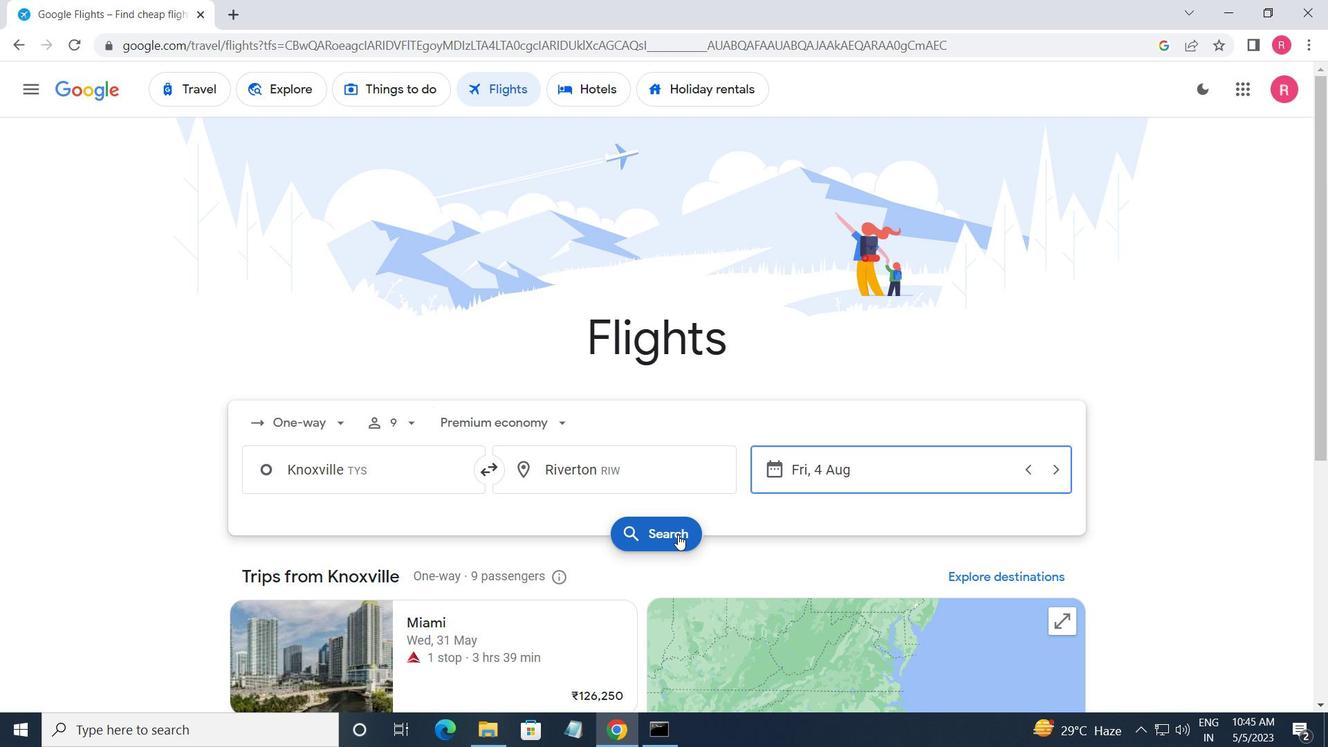 
Action: Mouse moved to (251, 244)
Screenshot: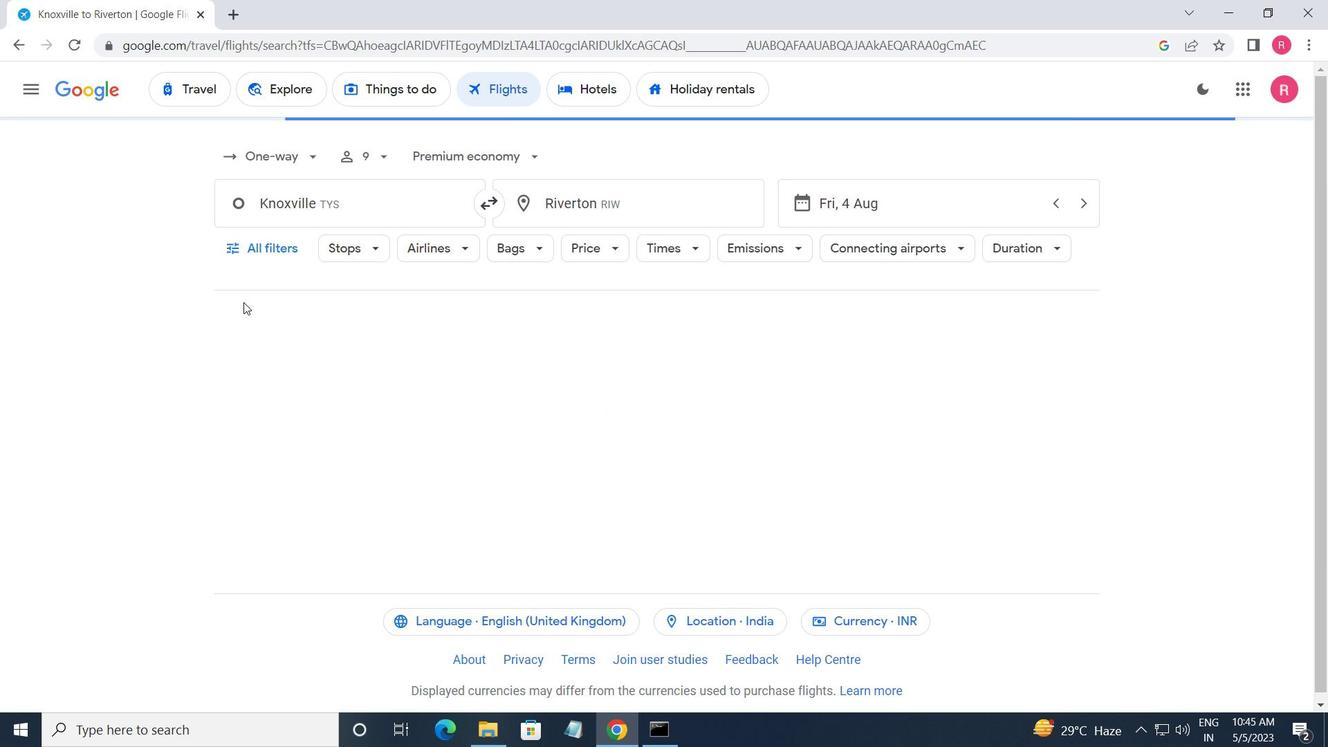 
Action: Mouse pressed left at (251, 244)
Screenshot: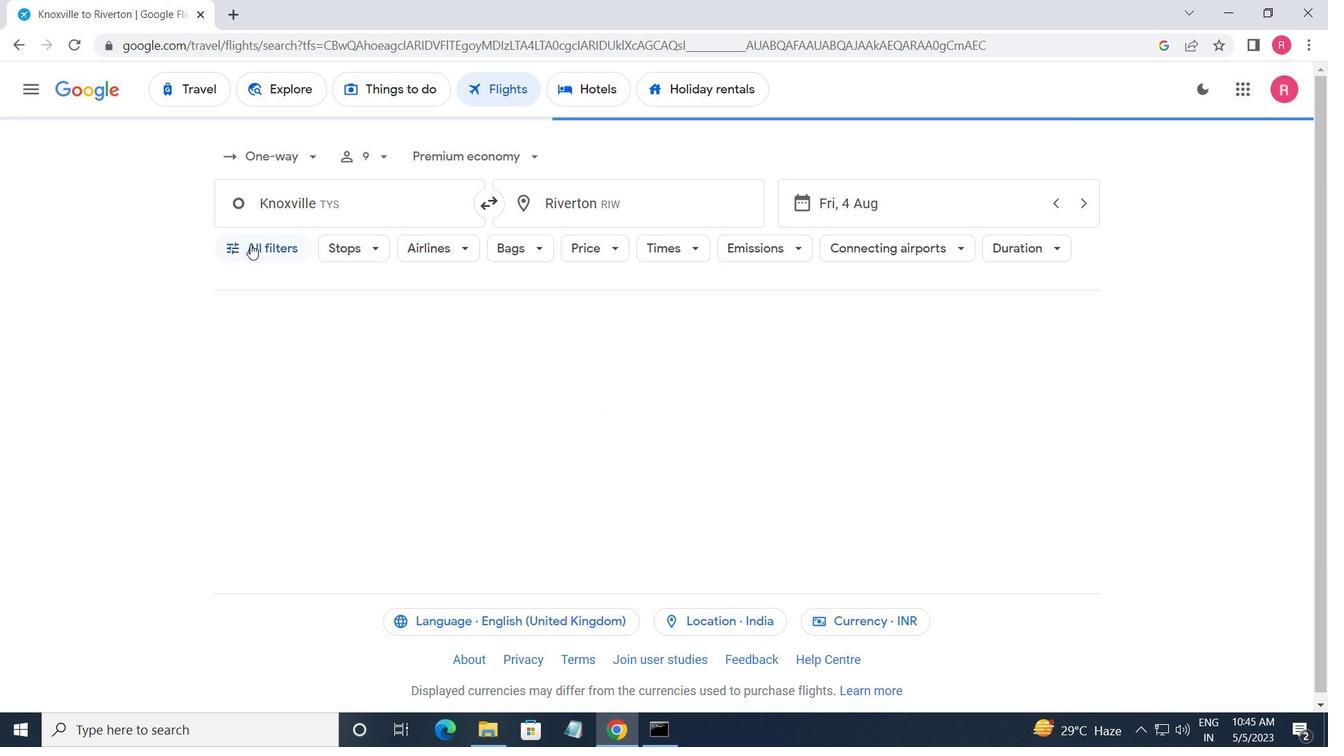 
Action: Mouse moved to (330, 407)
Screenshot: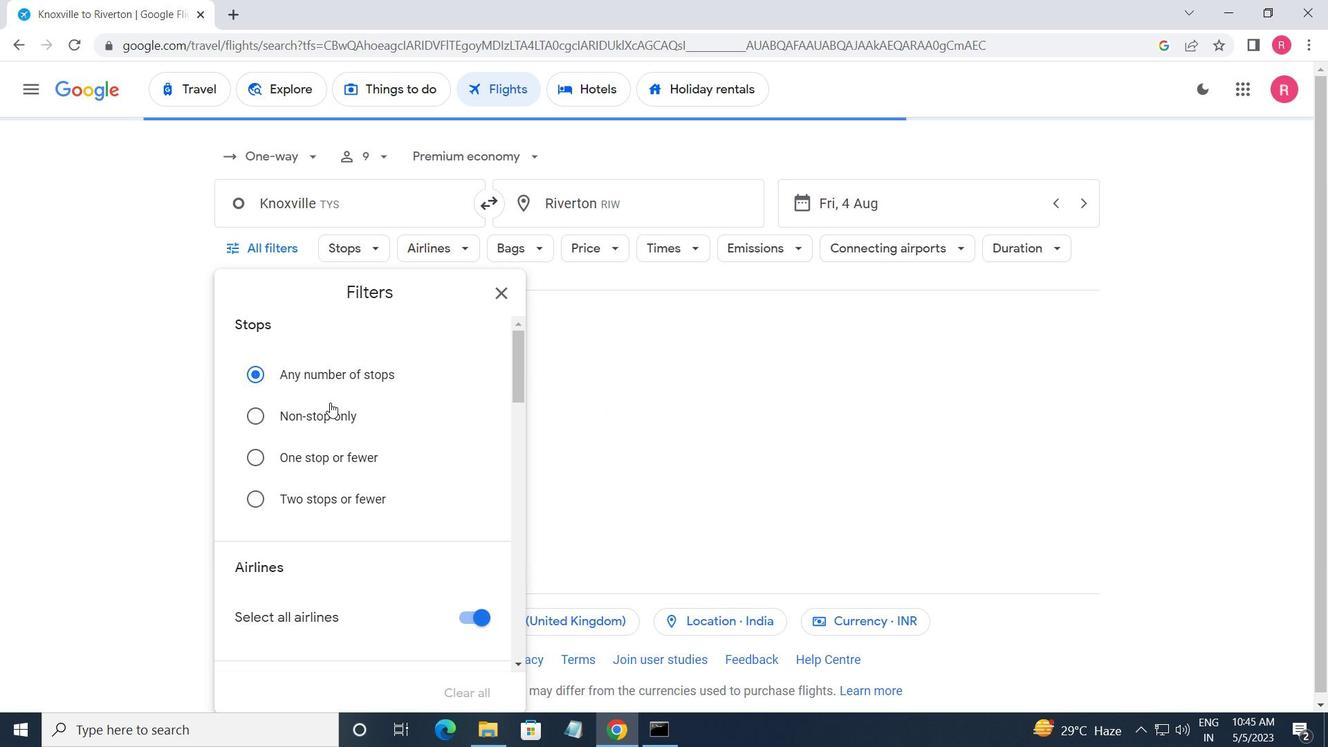 
Action: Mouse scrolled (330, 406) with delta (0, 0)
Screenshot: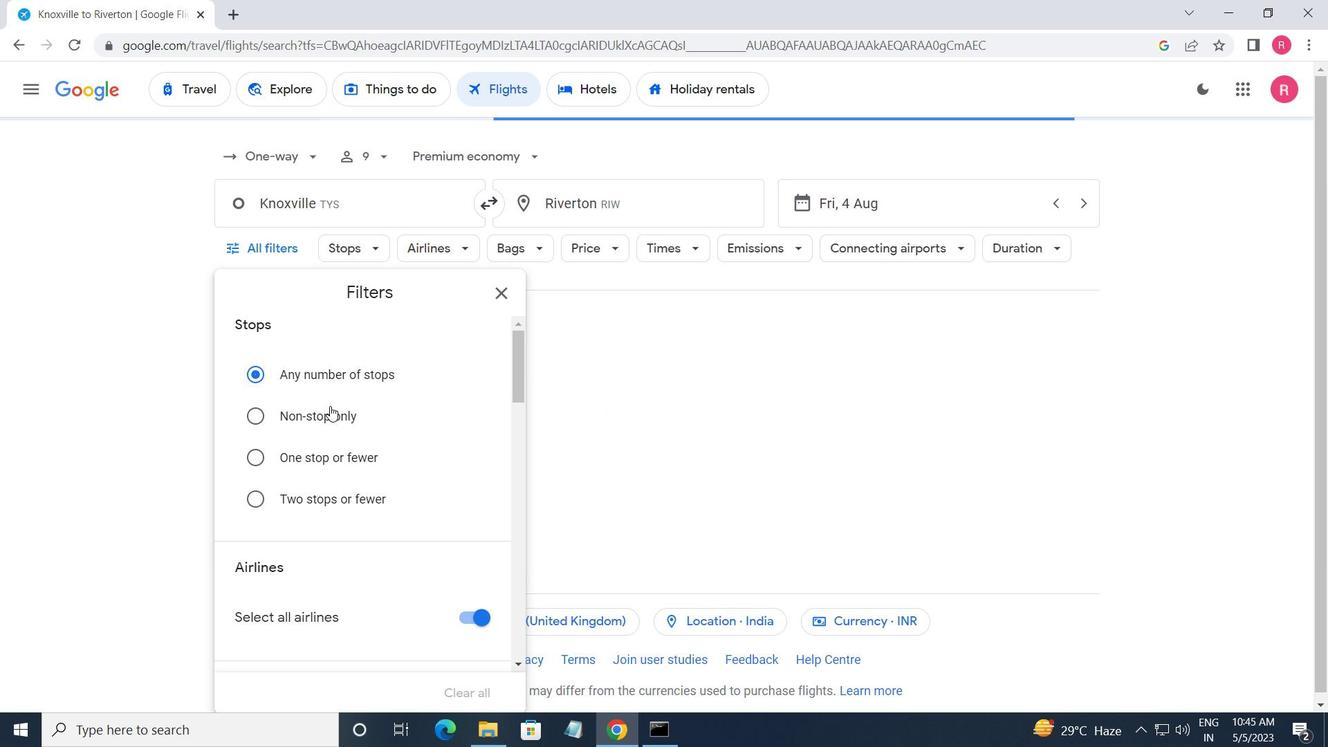 
Action: Mouse scrolled (330, 406) with delta (0, 0)
Screenshot: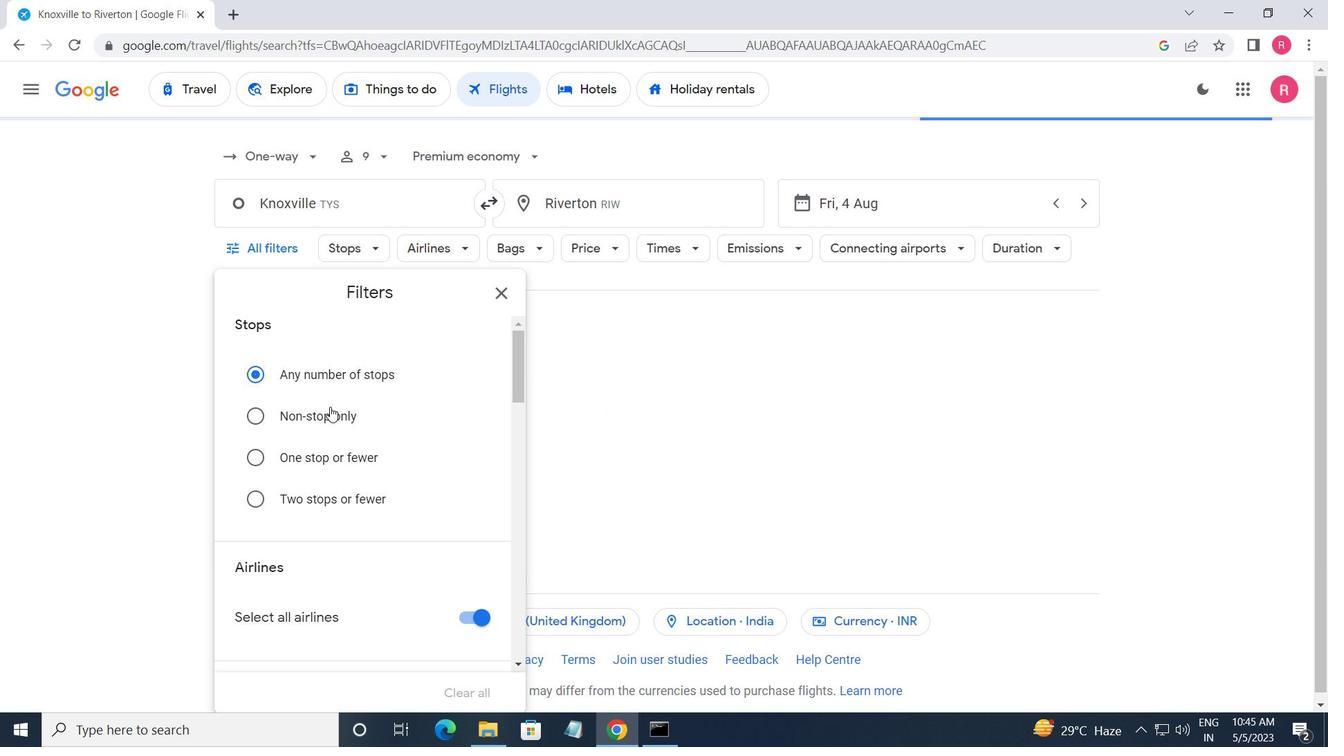 
Action: Mouse scrolled (330, 406) with delta (0, 0)
Screenshot: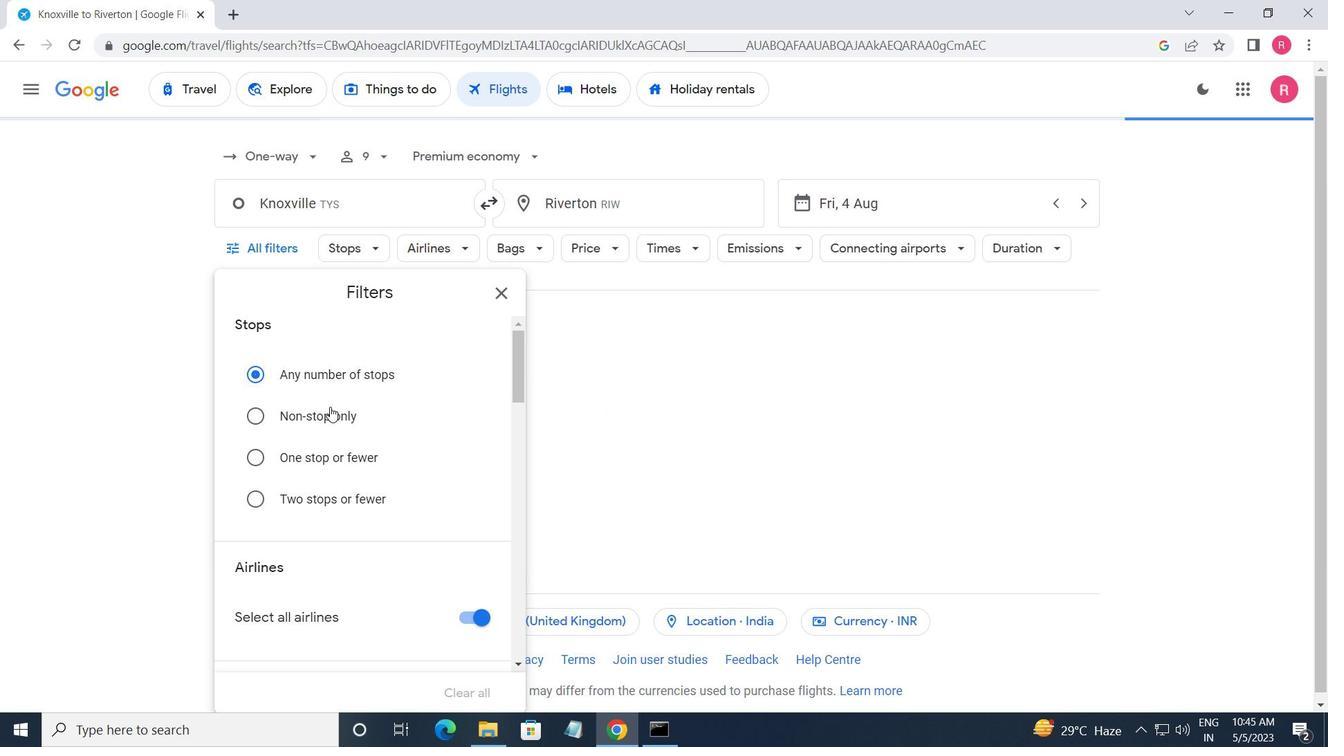 
Action: Mouse scrolled (330, 406) with delta (0, 0)
Screenshot: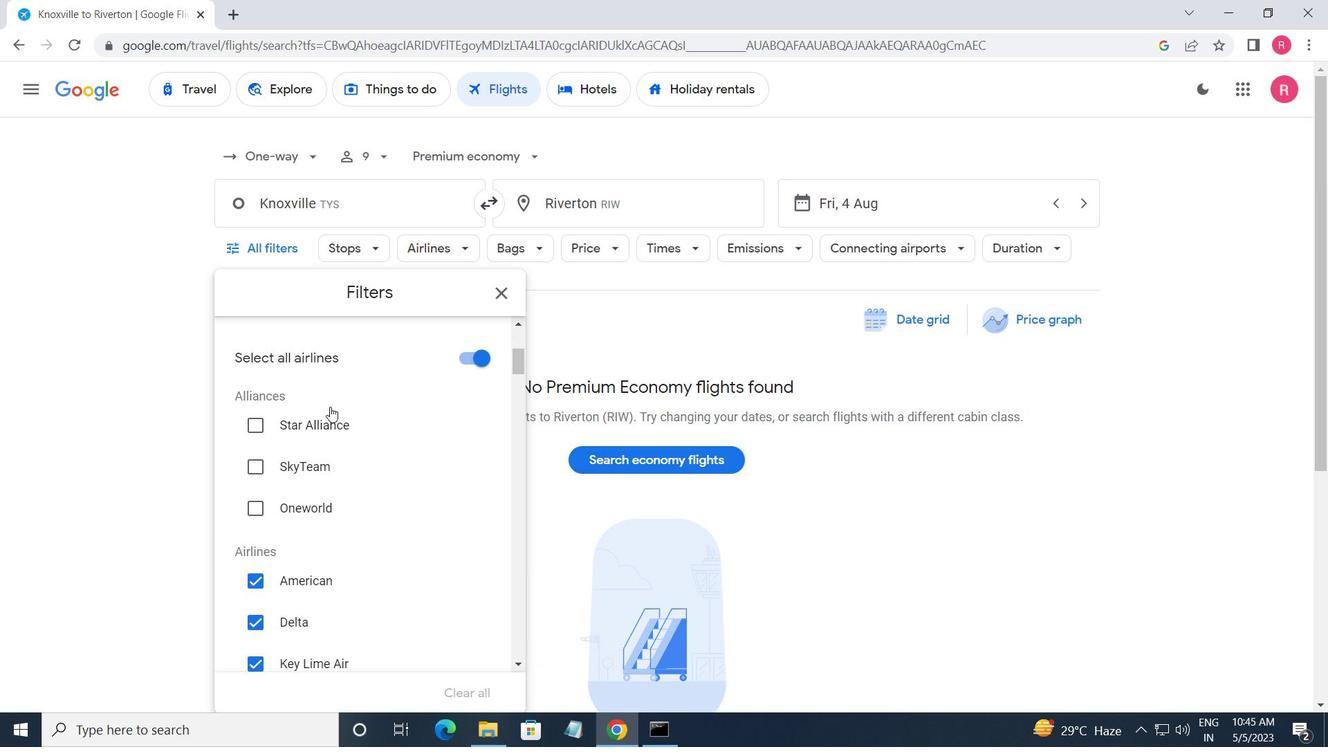 
Action: Mouse moved to (330, 407)
Screenshot: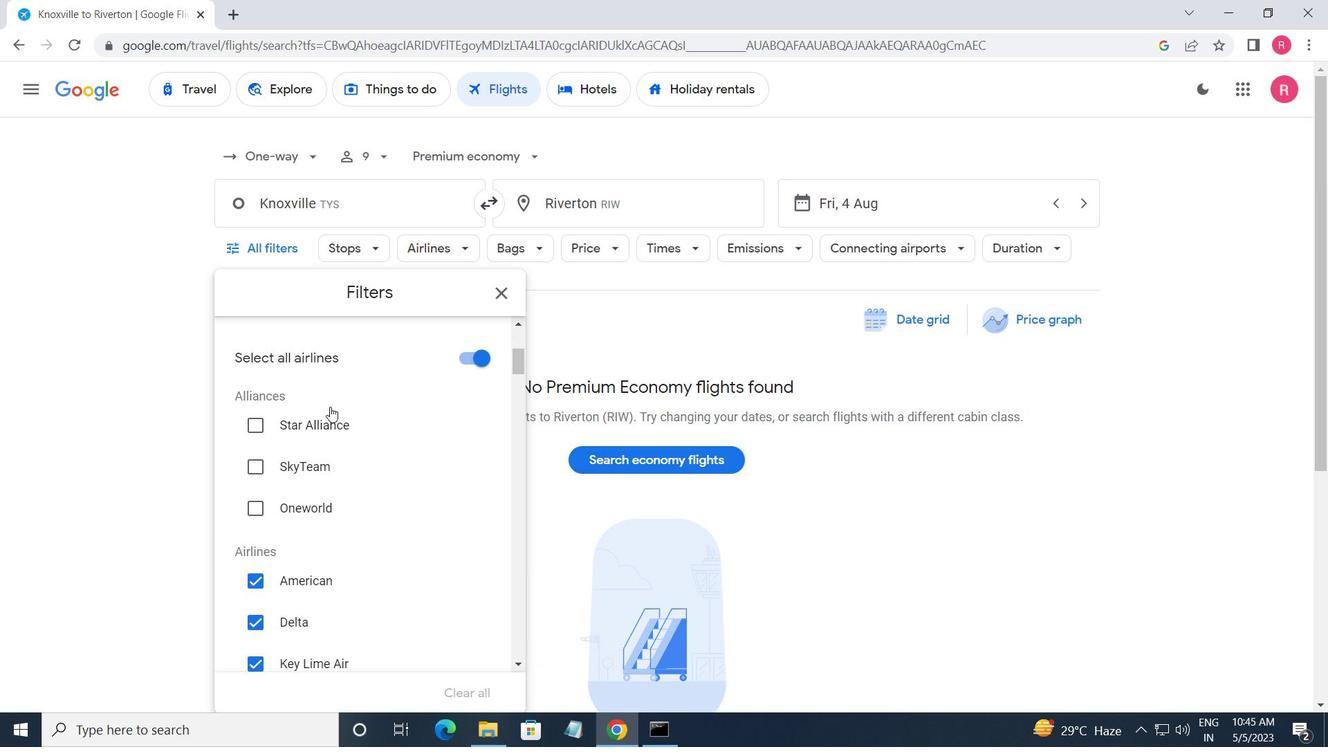 
Action: Mouse scrolled (330, 406) with delta (0, 0)
Screenshot: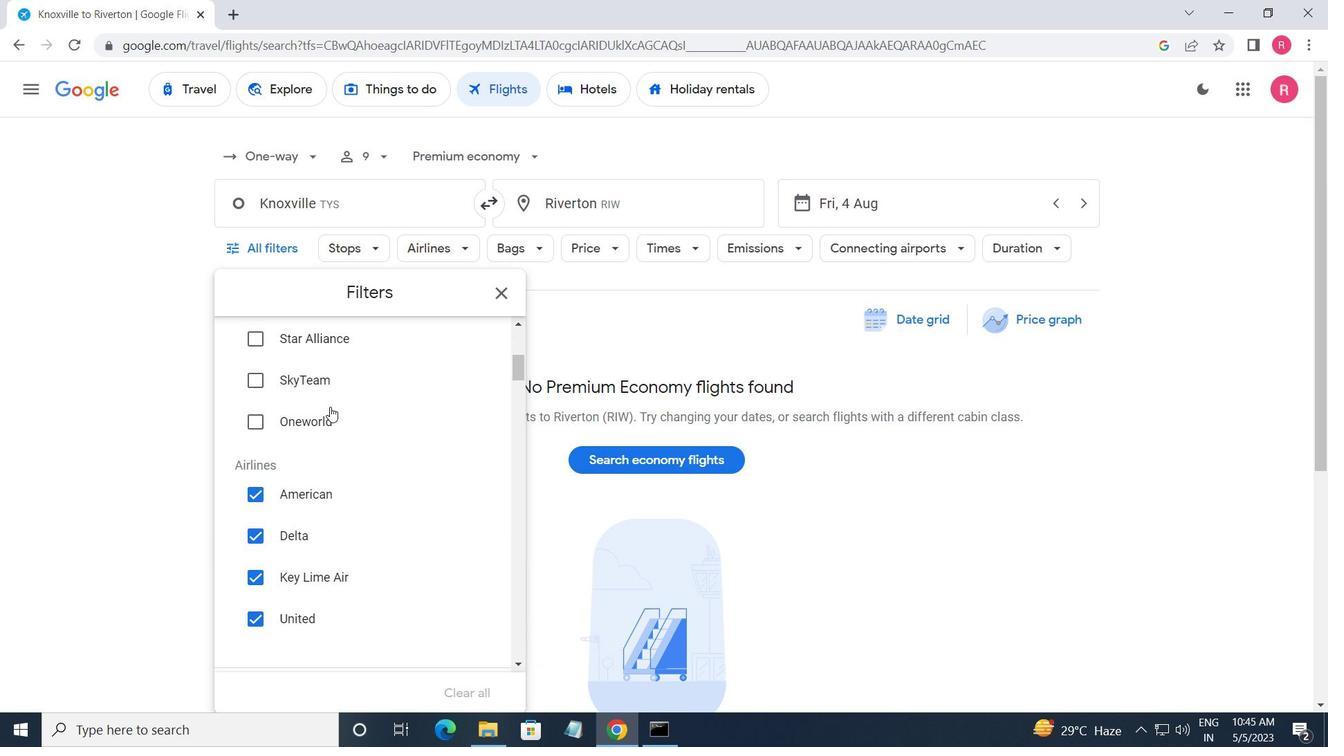 
Action: Mouse moved to (463, 527)
Screenshot: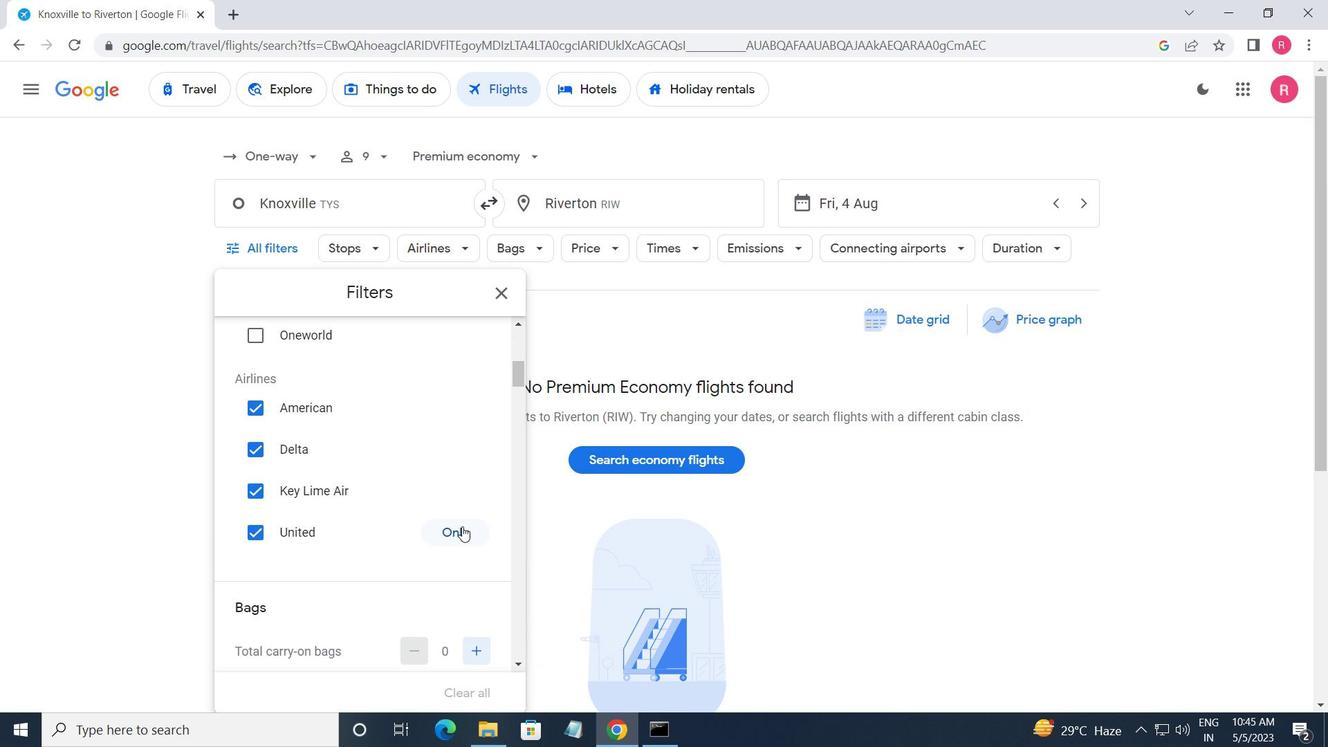 
Action: Mouse pressed left at (463, 527)
Screenshot: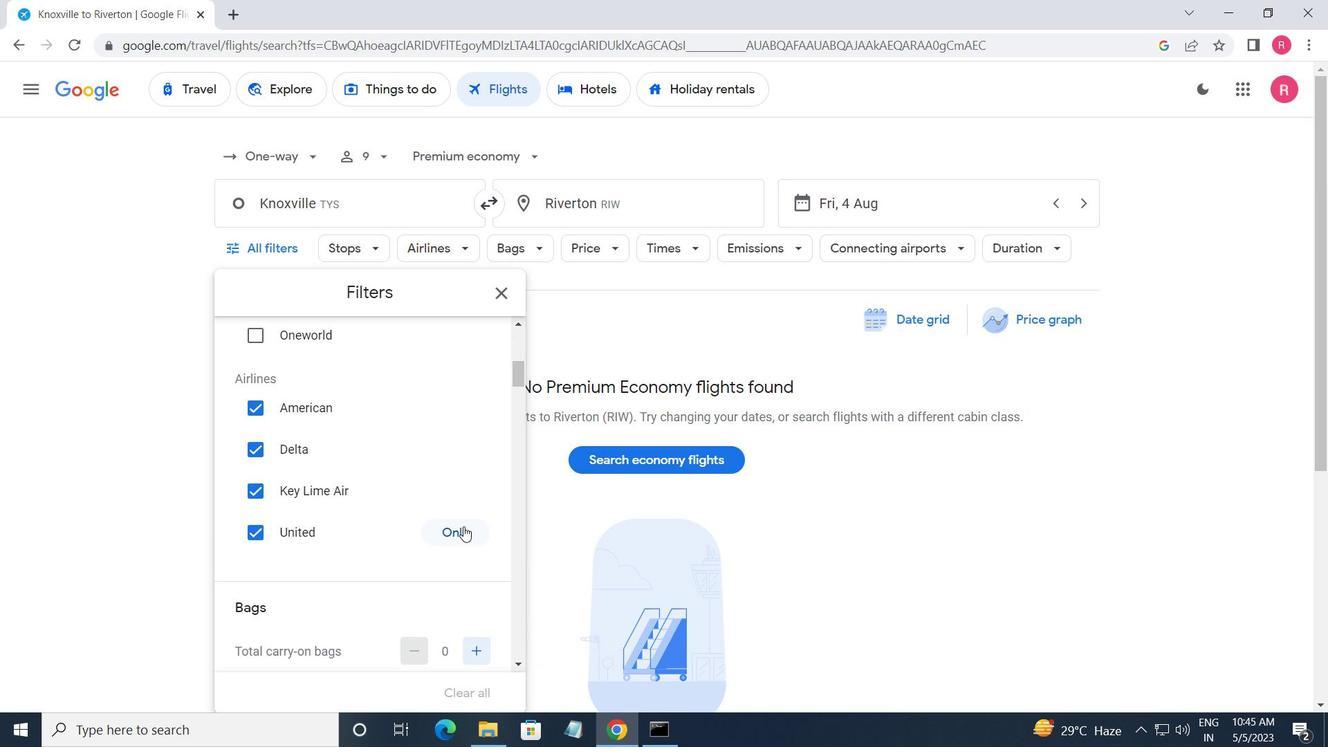 
Action: Mouse moved to (399, 450)
Screenshot: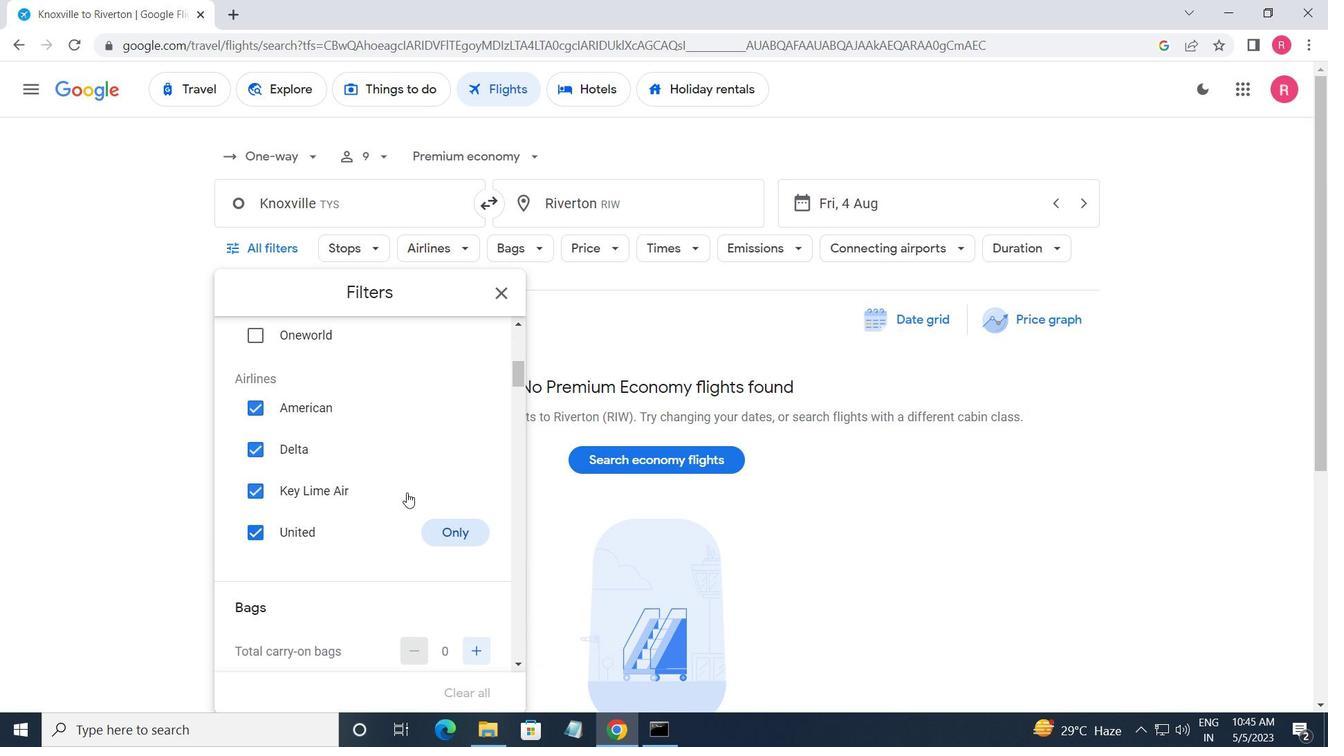 
Action: Mouse scrolled (399, 449) with delta (0, 0)
Screenshot: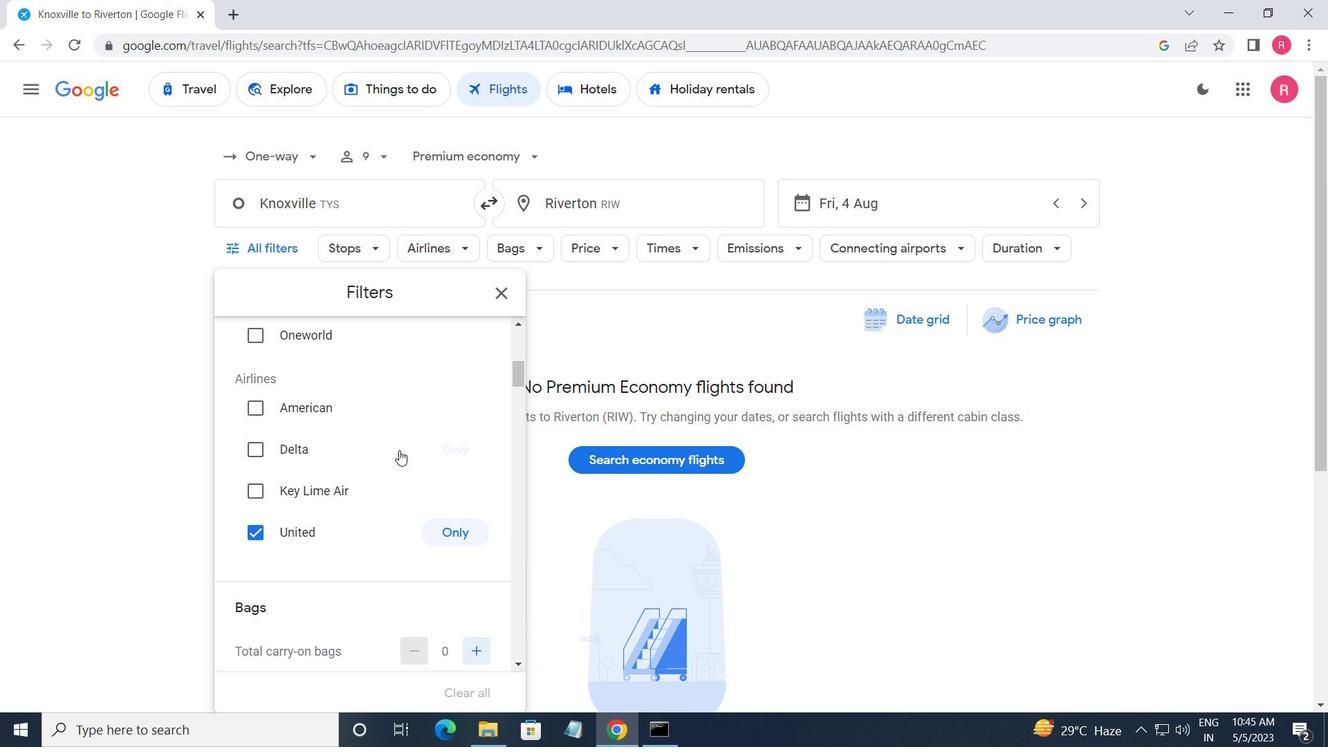 
Action: Mouse scrolled (399, 449) with delta (0, 0)
Screenshot: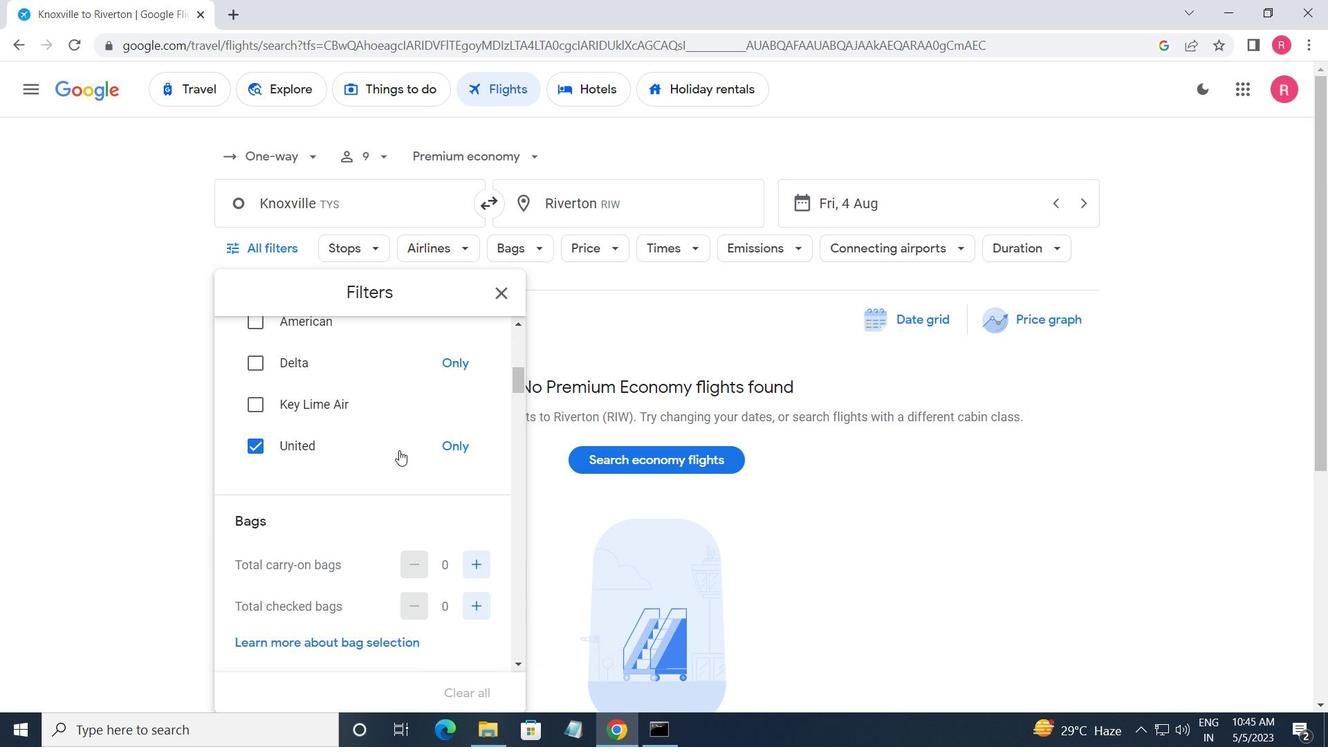 
Action: Mouse scrolled (399, 449) with delta (0, 0)
Screenshot: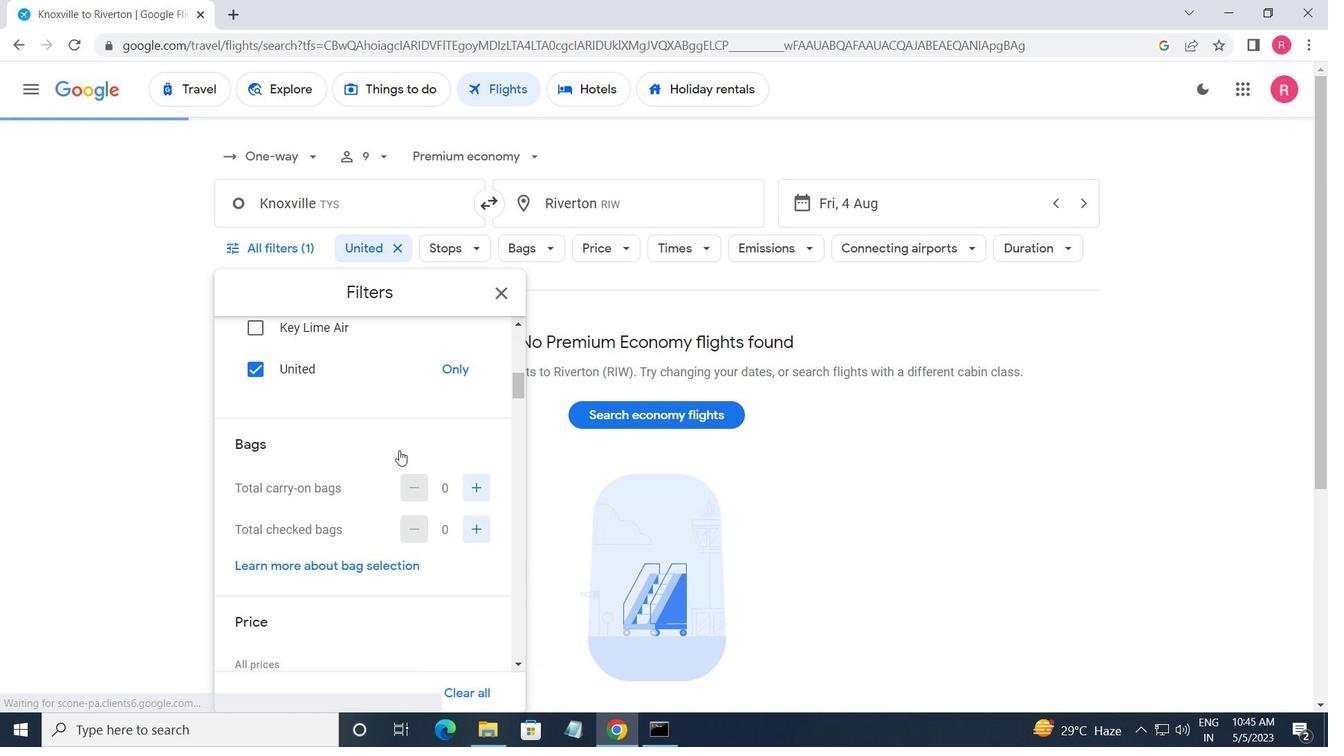 
Action: Mouse scrolled (399, 449) with delta (0, 0)
Screenshot: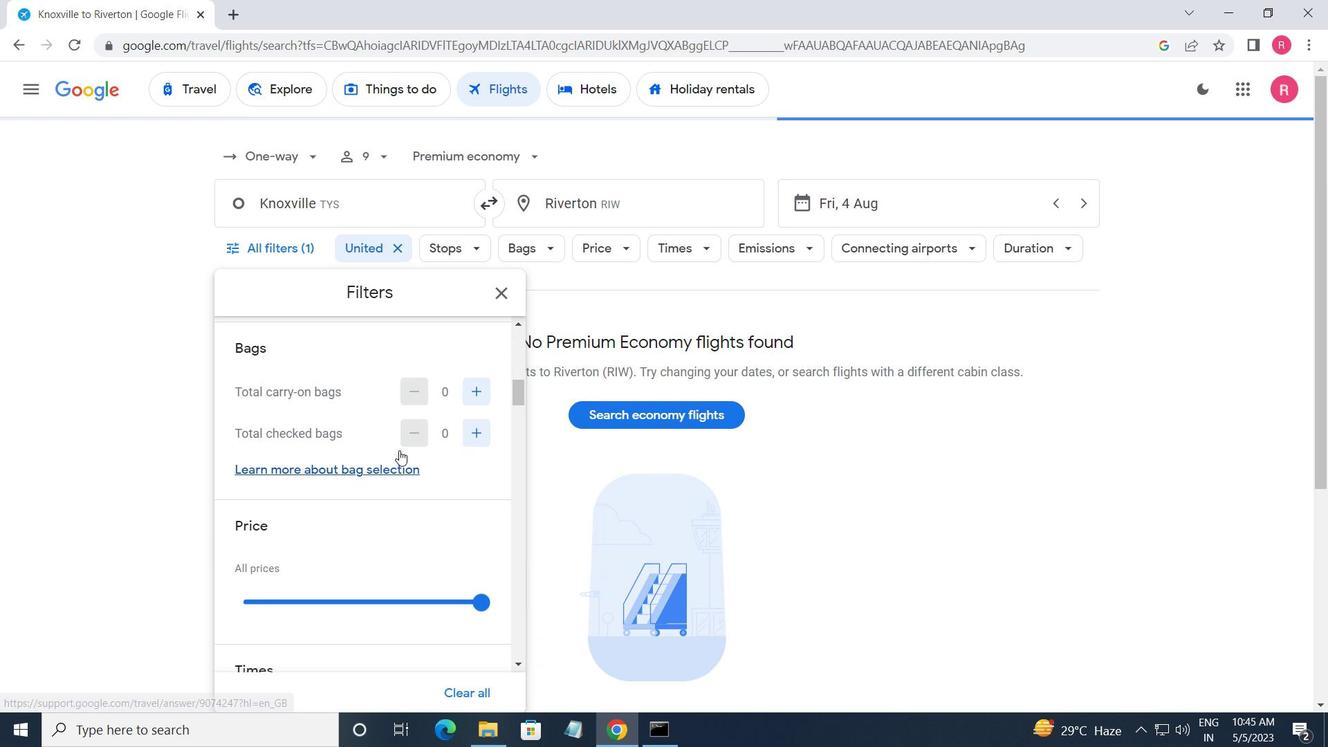 
Action: Mouse moved to (476, 514)
Screenshot: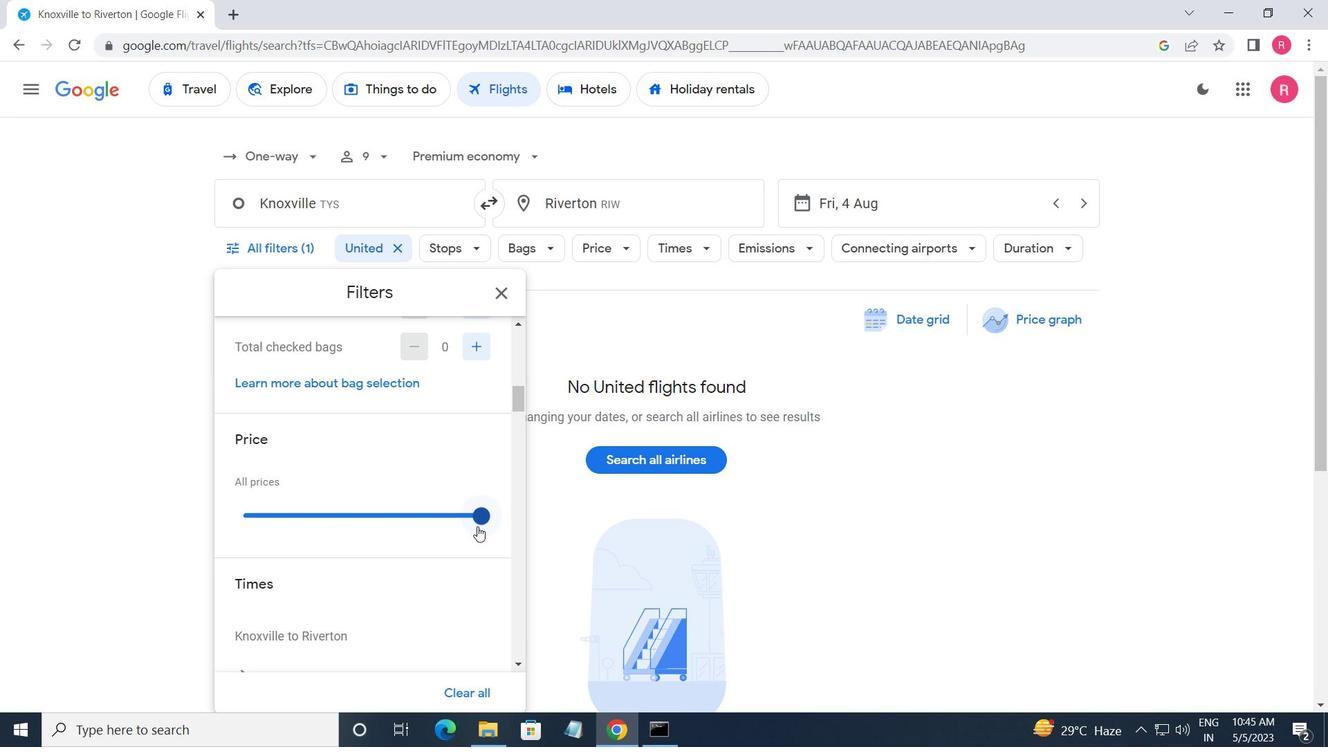
Action: Mouse pressed left at (476, 514)
Screenshot: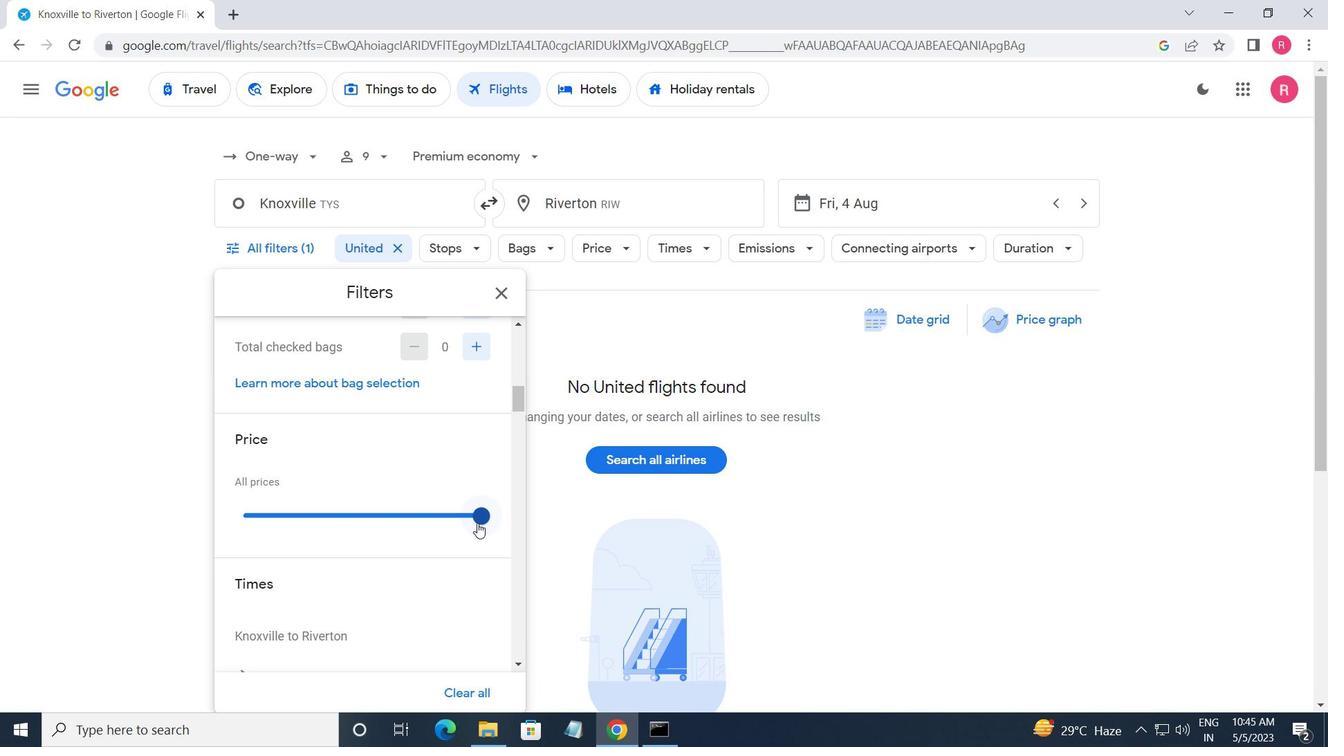 
Action: Mouse moved to (408, 415)
Screenshot: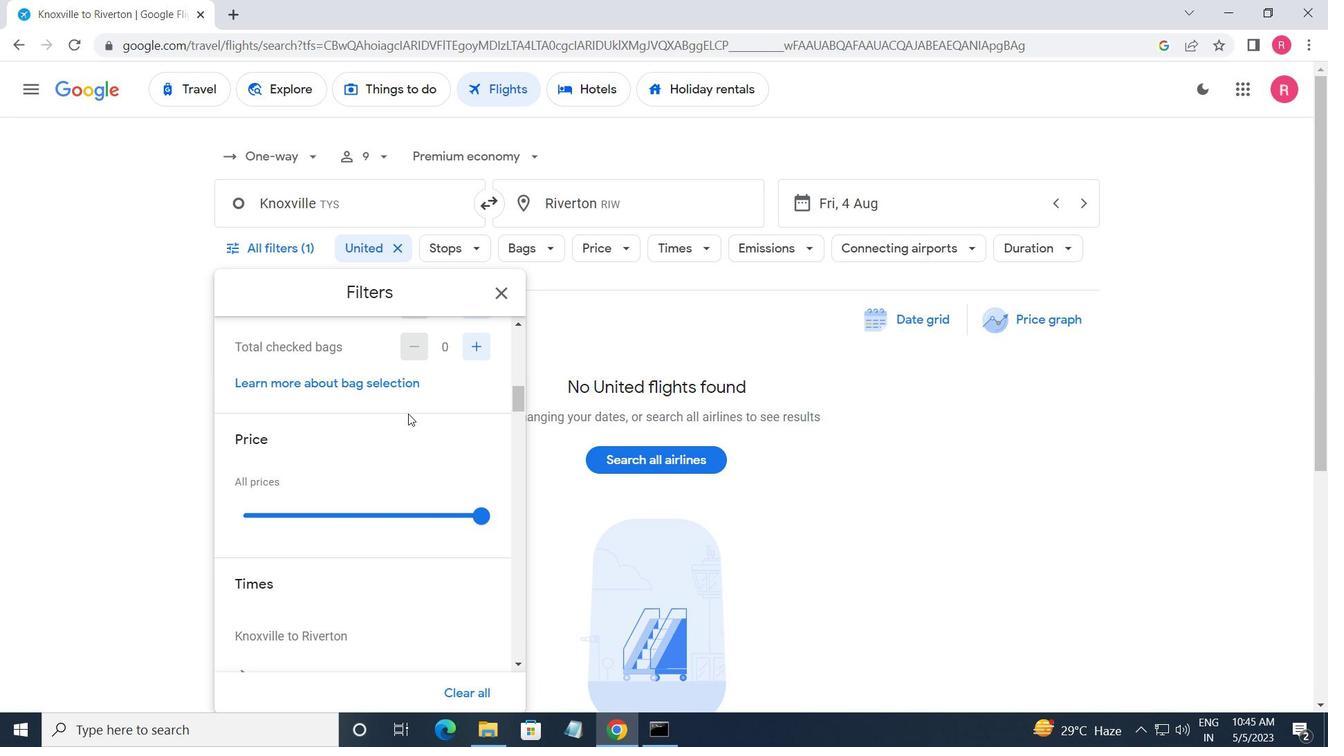 
Action: Mouse scrolled (408, 414) with delta (0, 0)
Screenshot: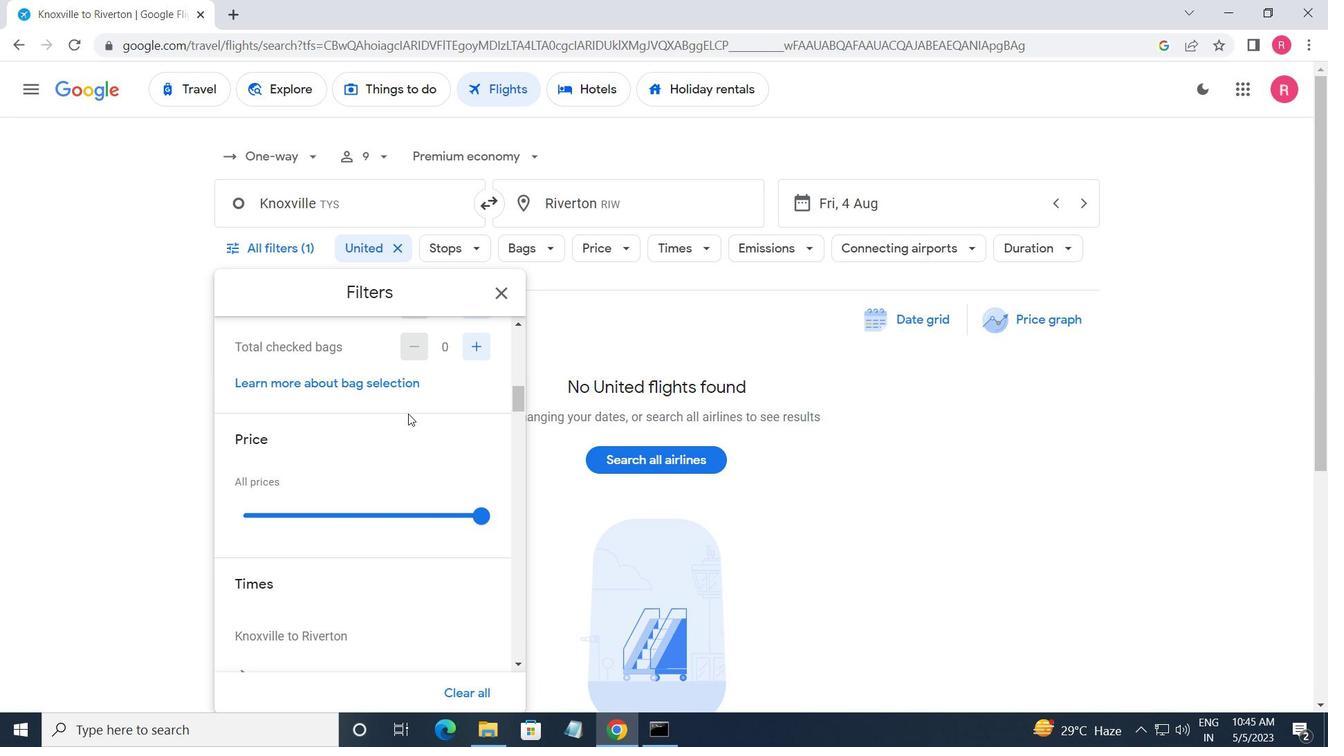 
Action: Mouse moved to (422, 435)
Screenshot: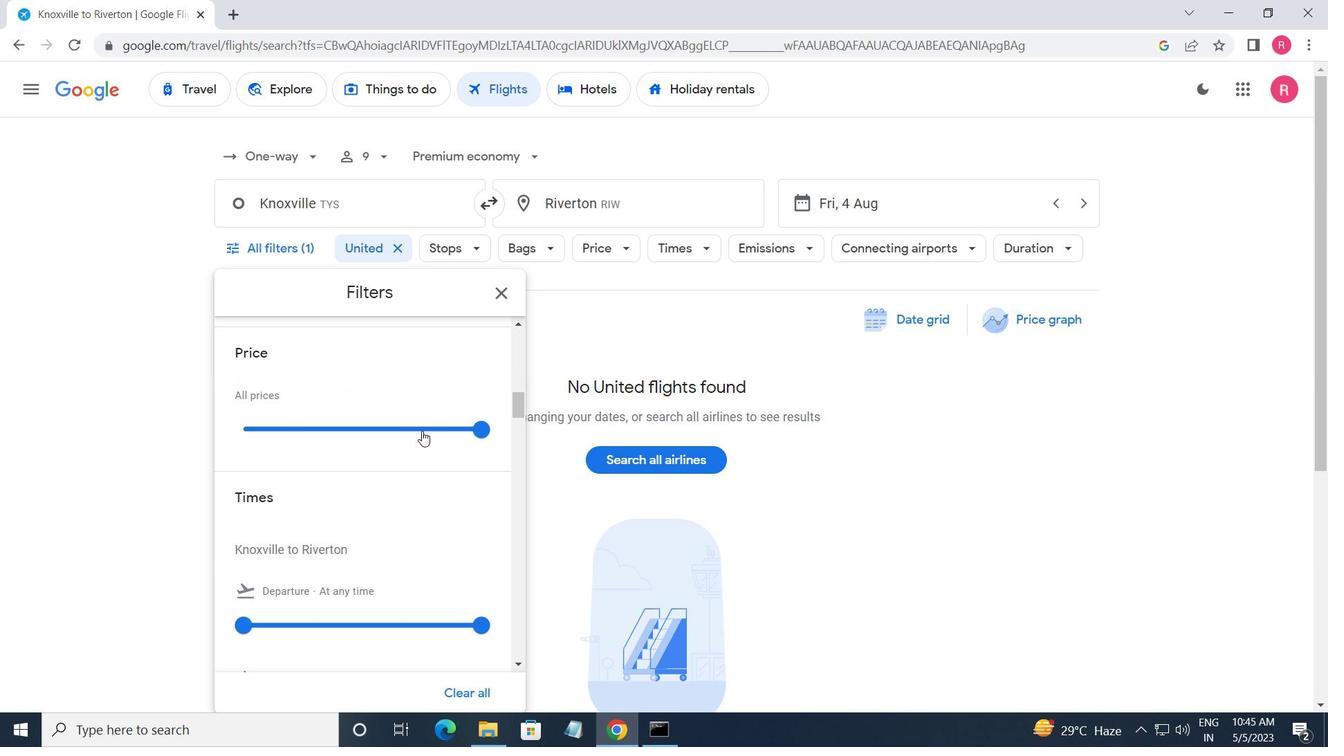 
Action: Mouse scrolled (422, 435) with delta (0, 0)
Screenshot: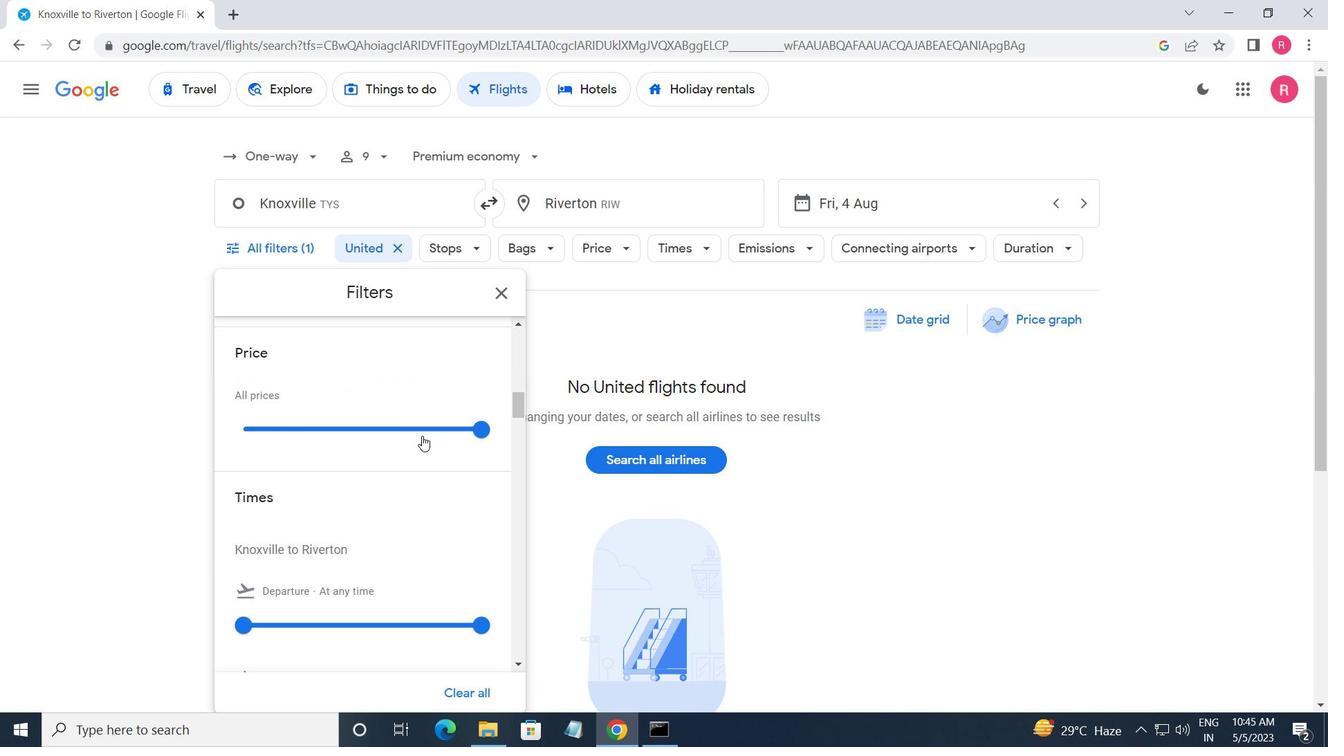 
Action: Mouse moved to (247, 532)
Screenshot: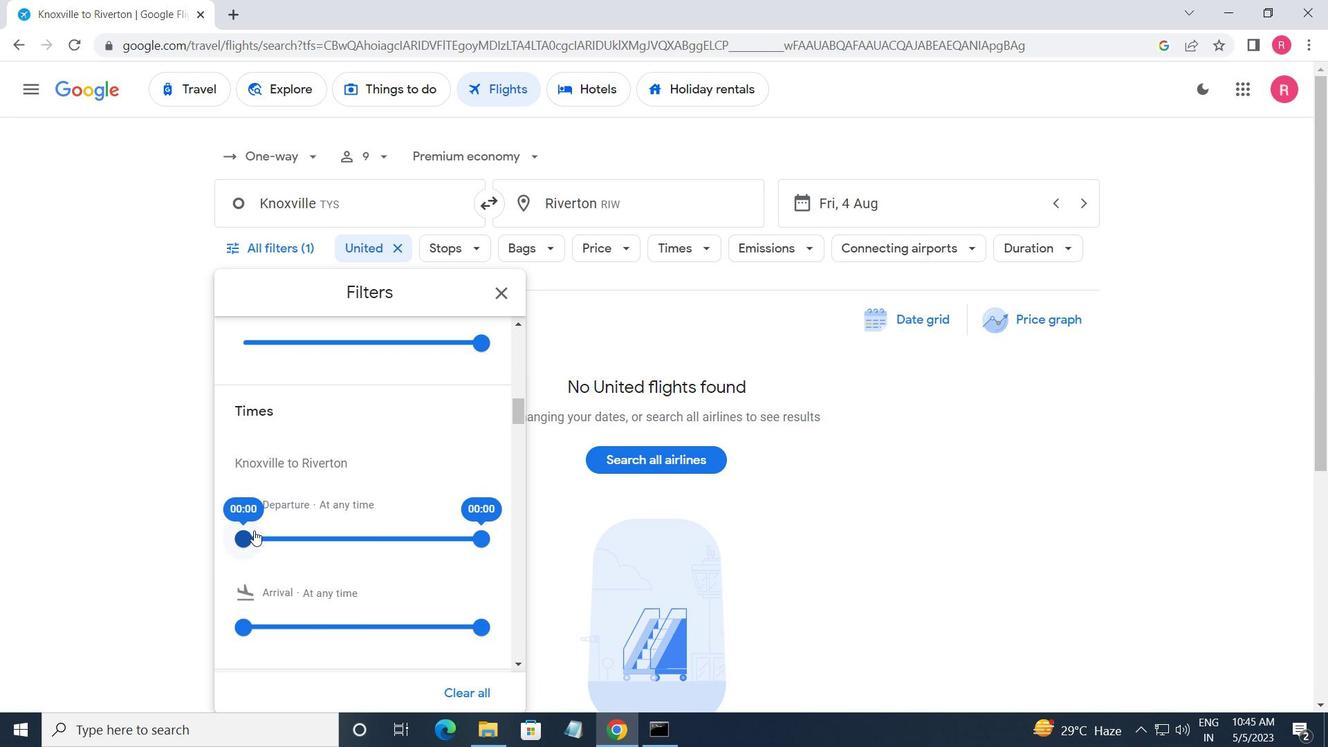 
Action: Mouse pressed left at (247, 532)
Screenshot: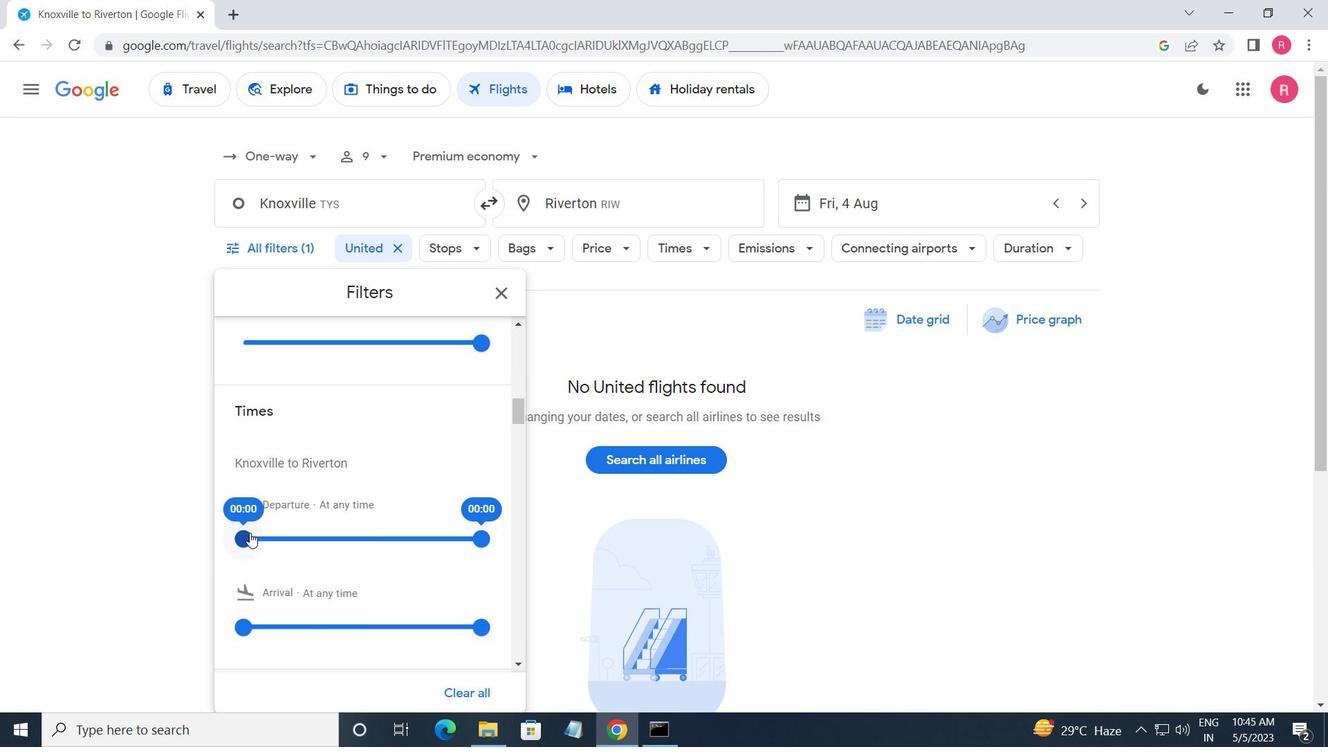 
Action: Mouse moved to (474, 536)
Screenshot: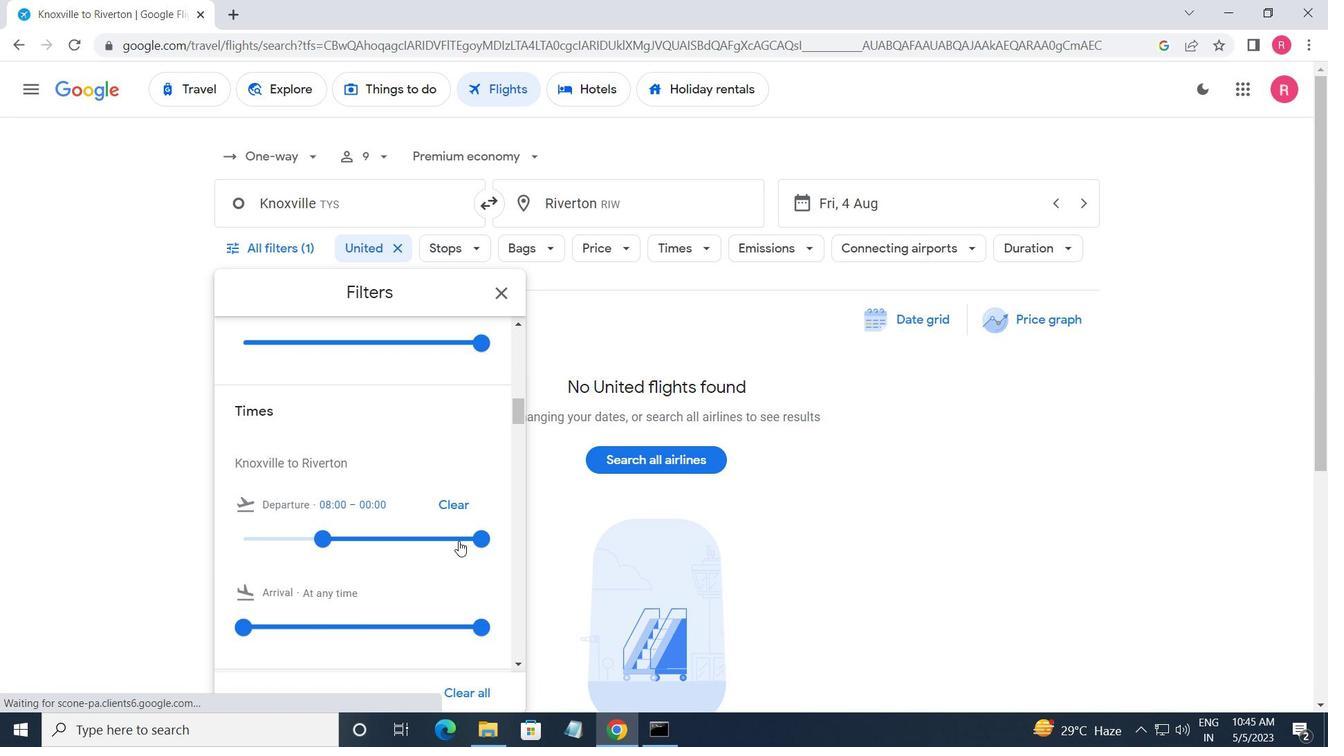 
Action: Mouse pressed left at (474, 536)
Screenshot: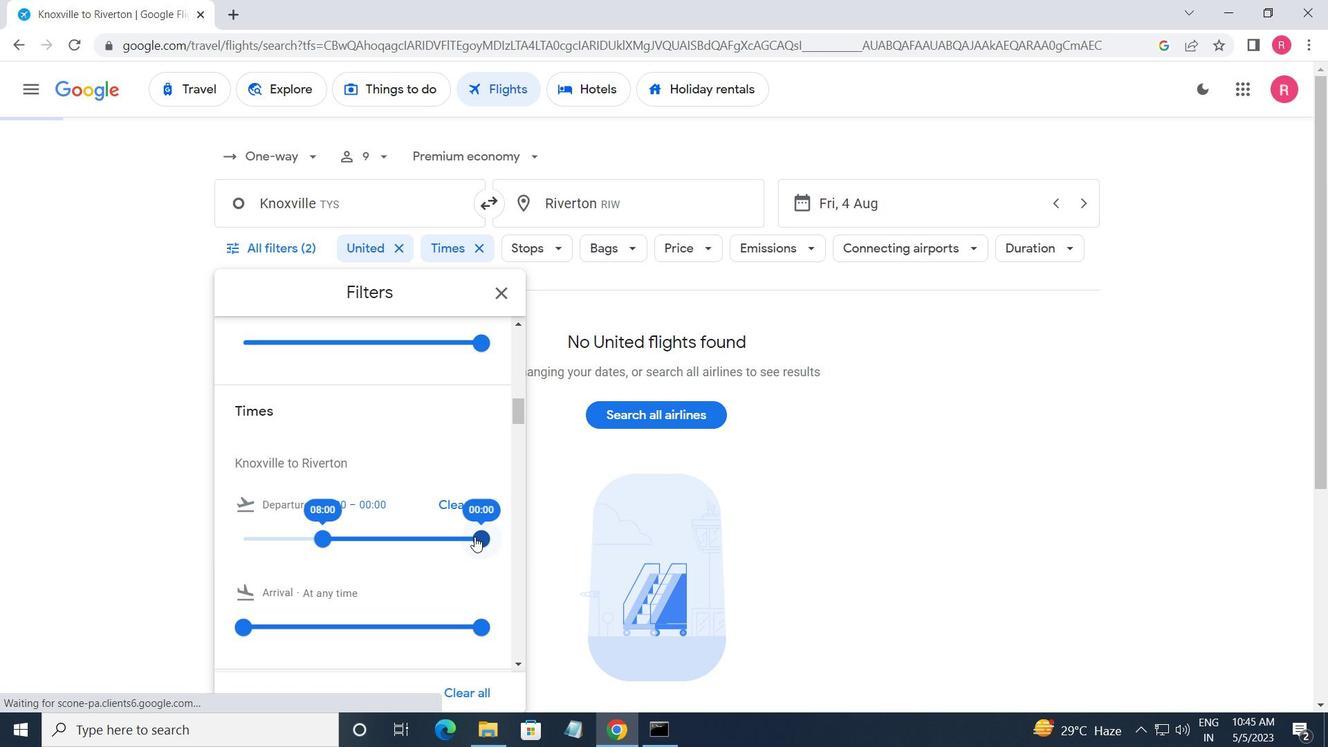 
Action: Mouse moved to (496, 289)
Screenshot: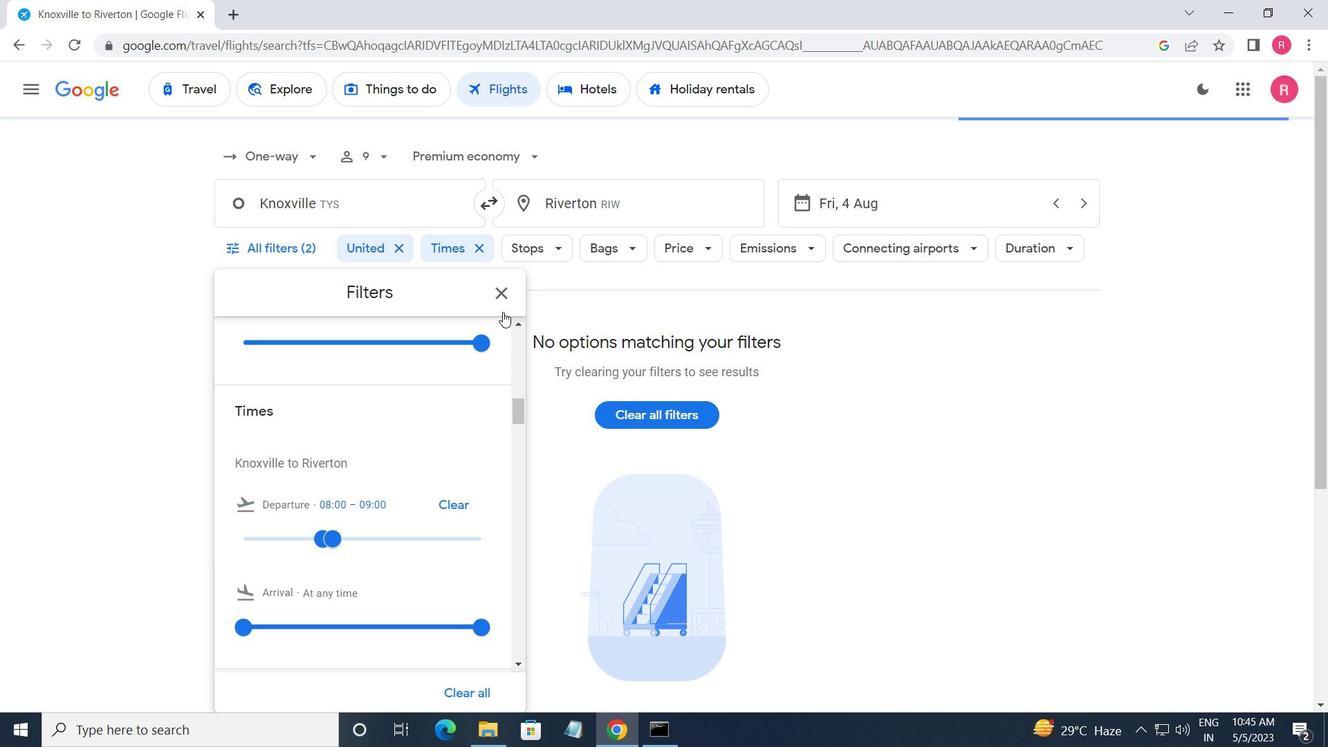 
Action: Mouse pressed left at (496, 289)
Screenshot: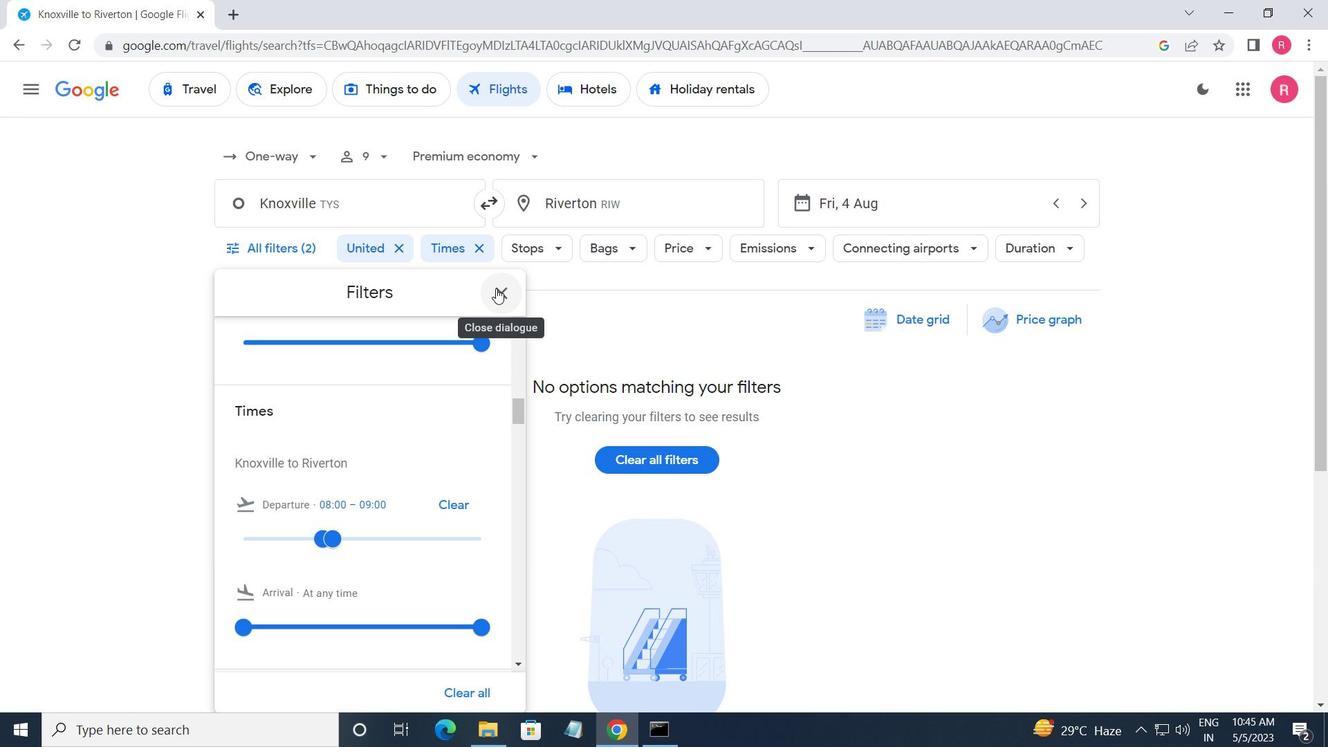 
